 Task: Search one way flight ticket for 5 adults, 2 children, 1 infant in seat and 1 infant on lap in economy from Santa Barbara: Santa Barbara Municipal Airport (santa Barbara Airport) to Raleigh: Raleigh-durham International Airport on 8-5-2023. Choice of flights is Frontier. Number of bags: 1 carry on bag. Price is upto 20000. Outbound departure time preference is 17:15.
Action: Mouse moved to (307, 149)
Screenshot: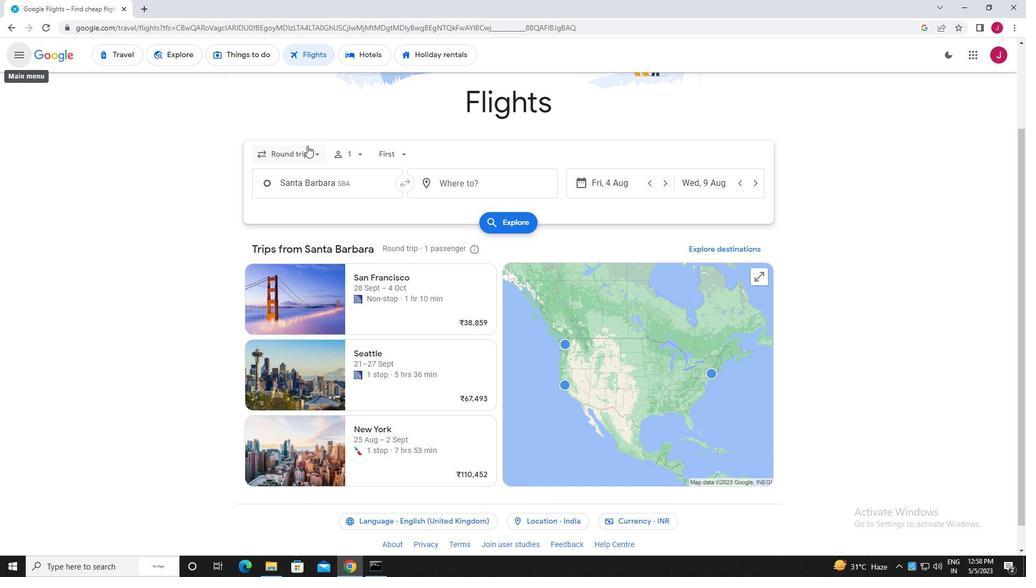 
Action: Mouse pressed left at (307, 149)
Screenshot: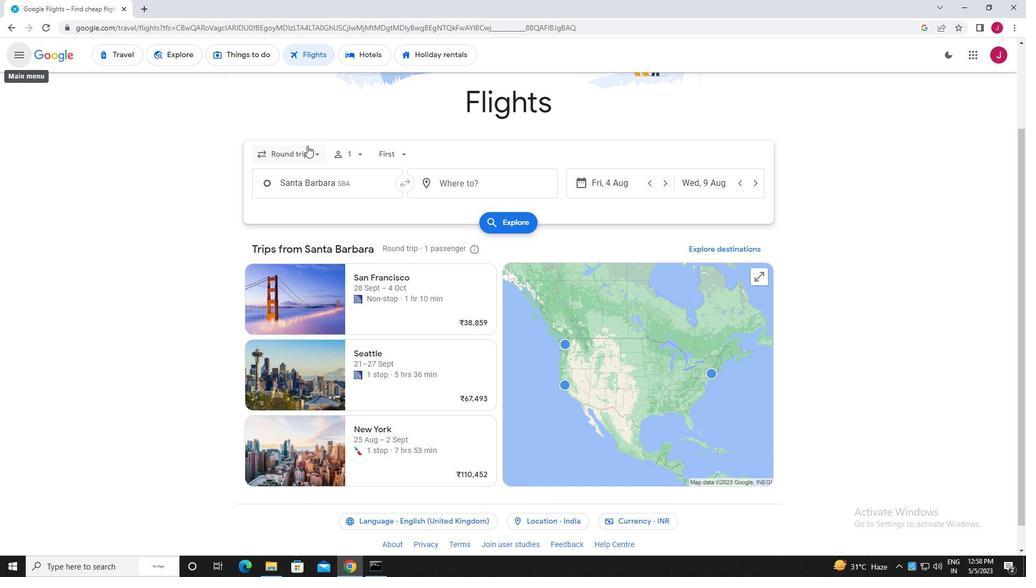 
Action: Mouse moved to (311, 206)
Screenshot: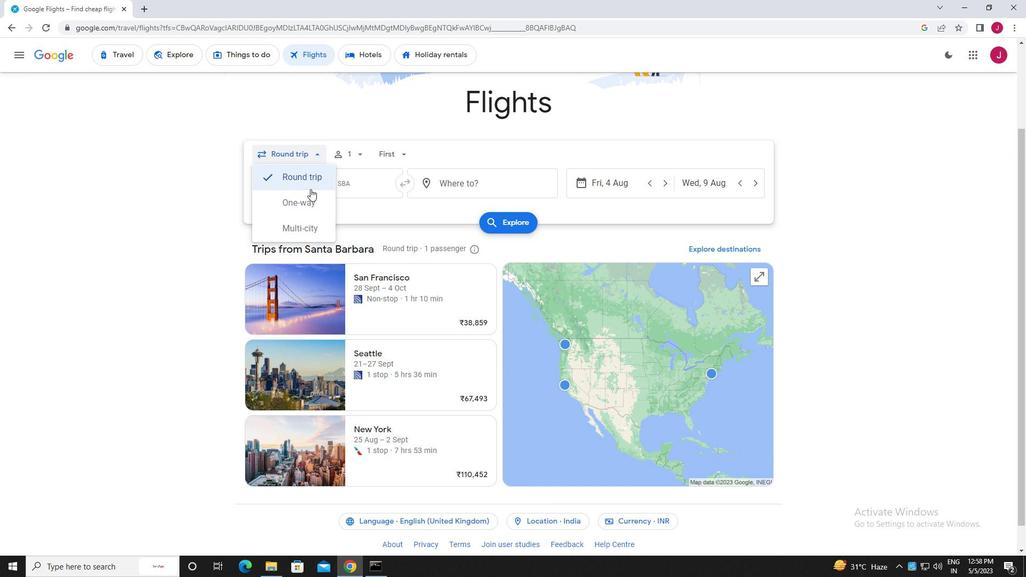 
Action: Mouse pressed left at (311, 206)
Screenshot: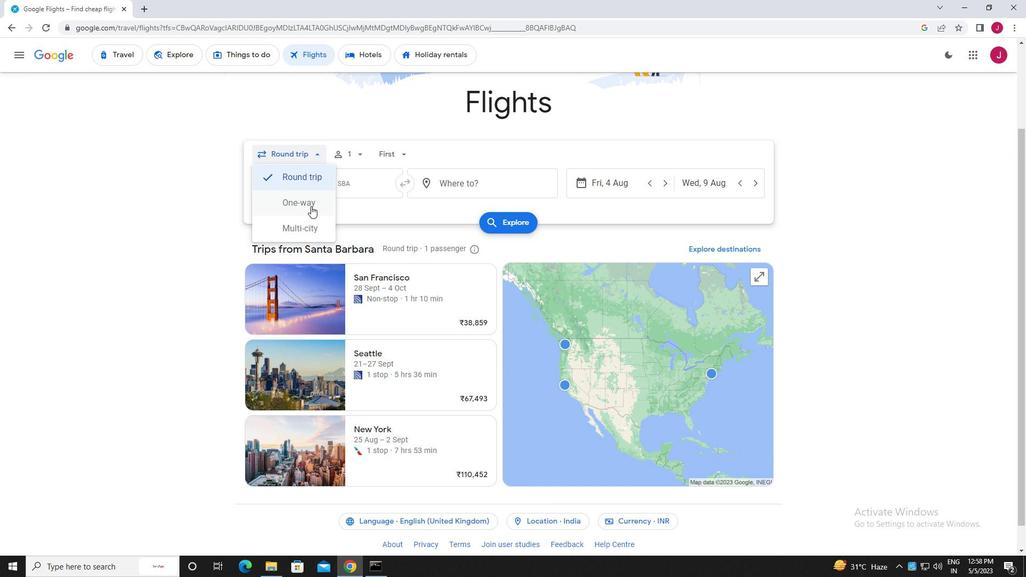 
Action: Mouse moved to (358, 156)
Screenshot: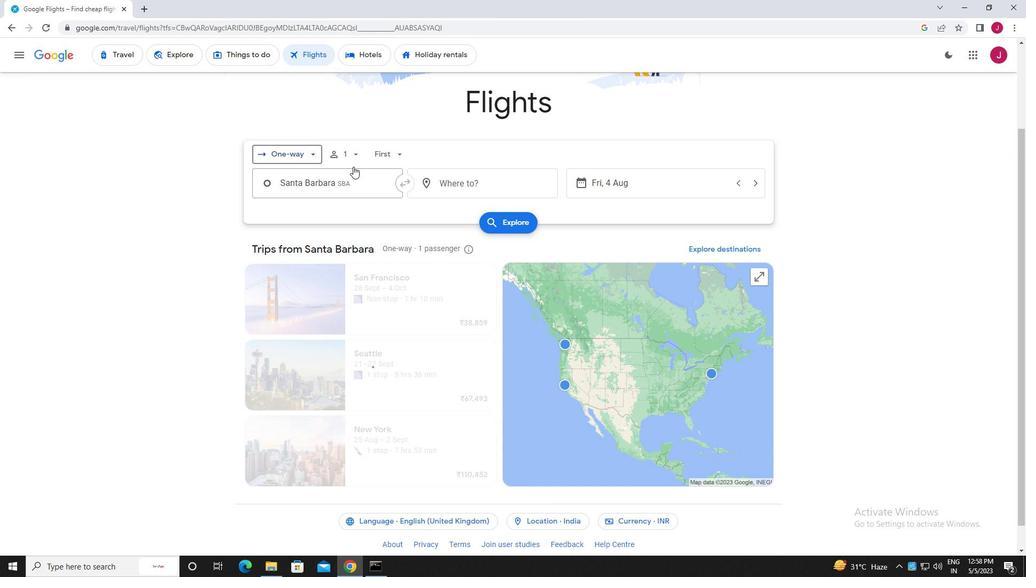 
Action: Mouse pressed left at (358, 156)
Screenshot: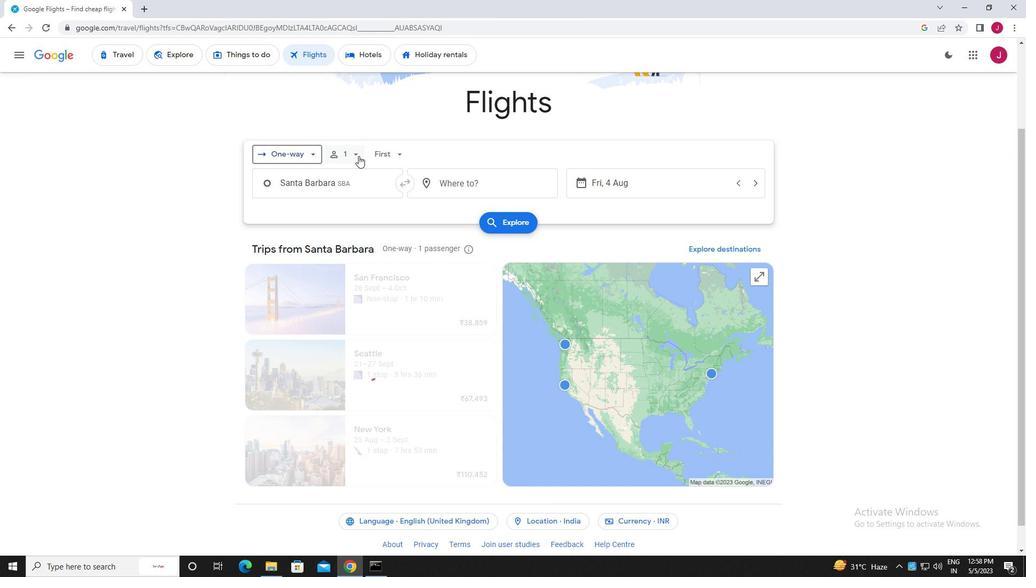 
Action: Mouse moved to (437, 183)
Screenshot: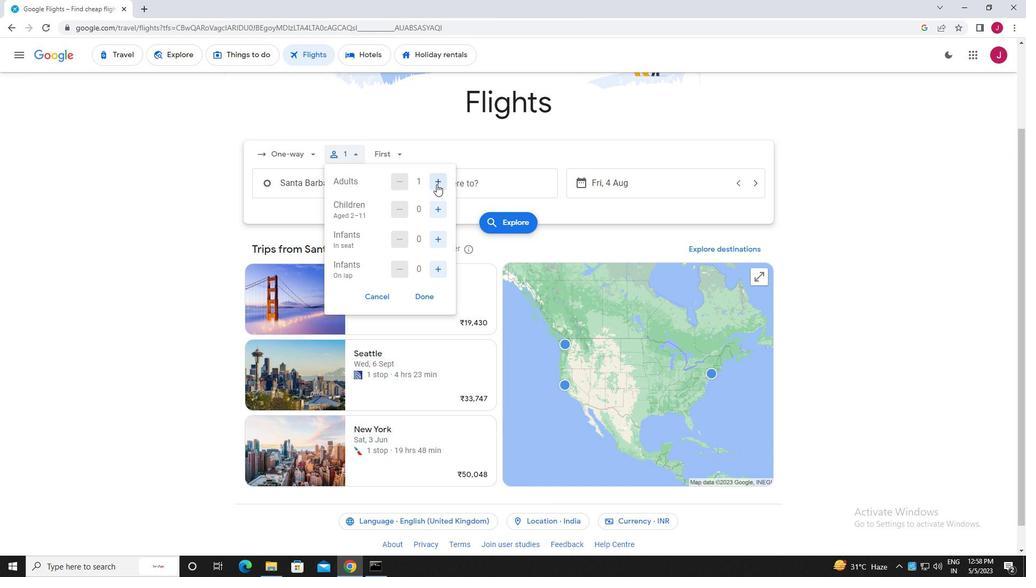 
Action: Mouse pressed left at (437, 183)
Screenshot: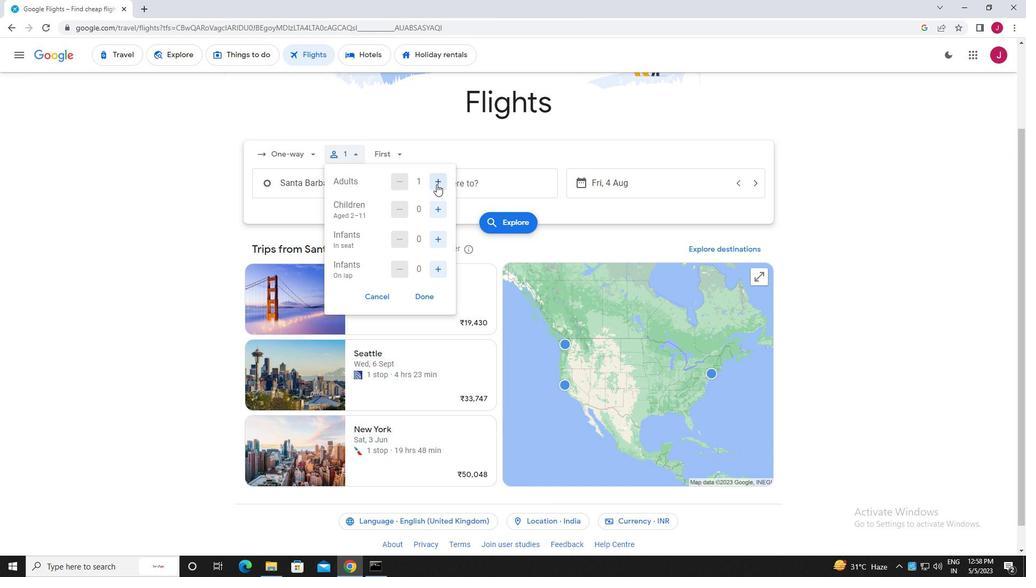 
Action: Mouse moved to (438, 183)
Screenshot: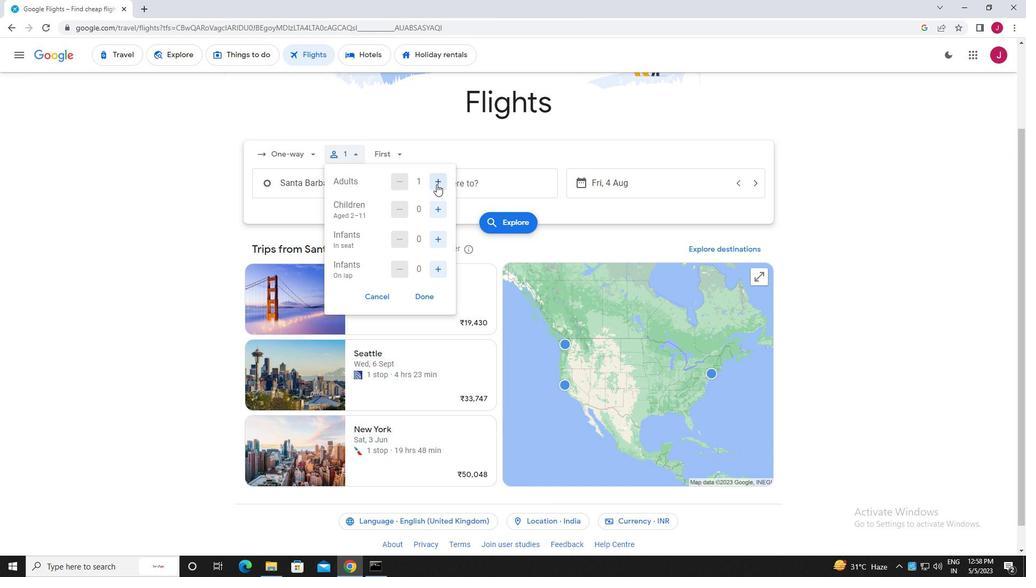 
Action: Mouse pressed left at (438, 183)
Screenshot: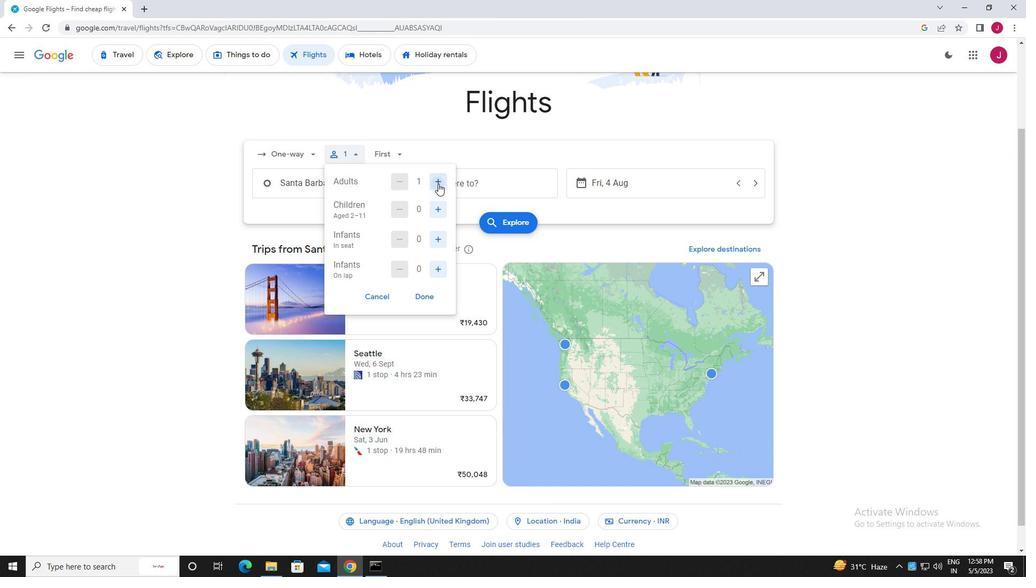
Action: Mouse pressed left at (438, 183)
Screenshot: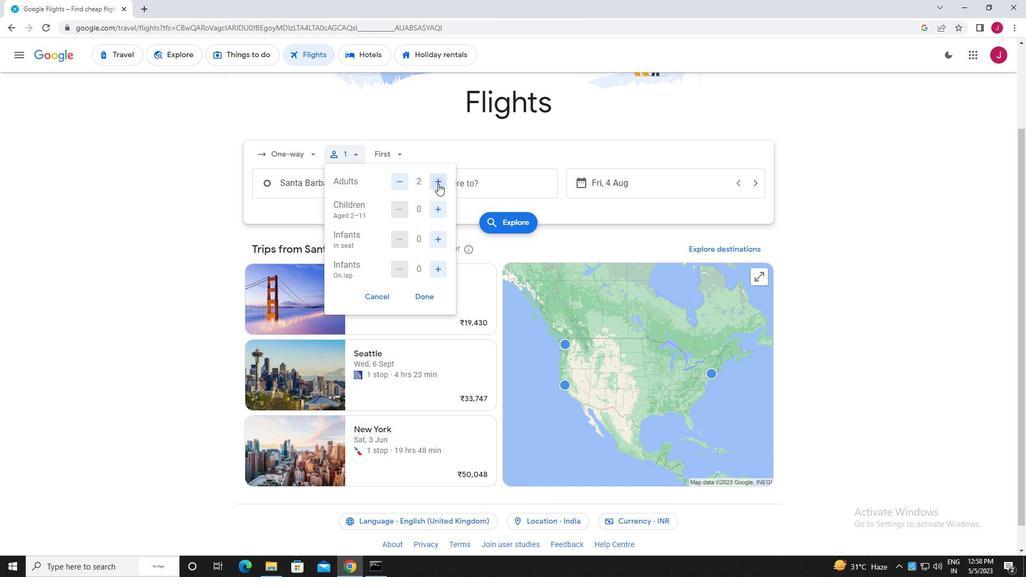 
Action: Mouse pressed left at (438, 183)
Screenshot: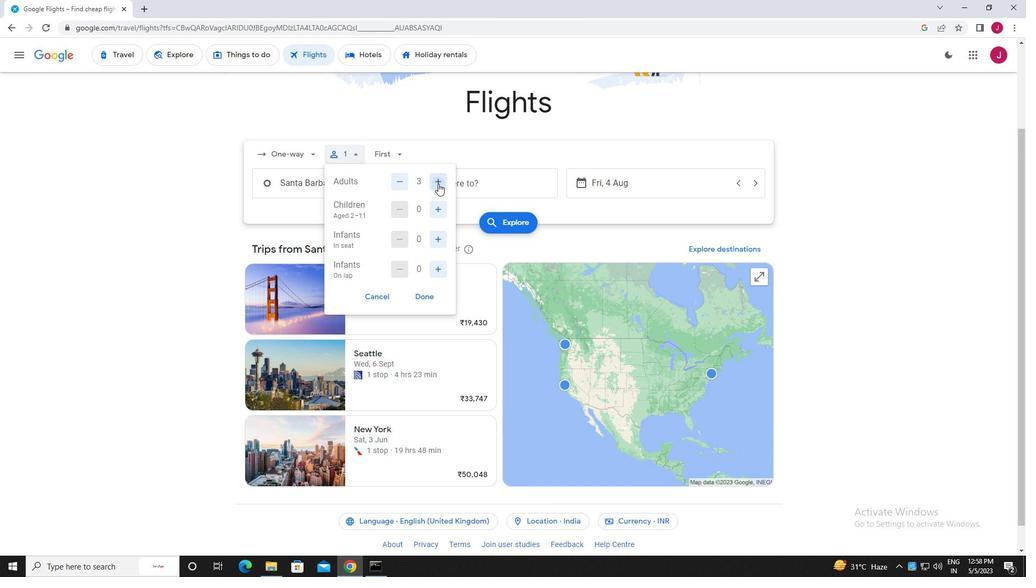 
Action: Mouse moved to (437, 210)
Screenshot: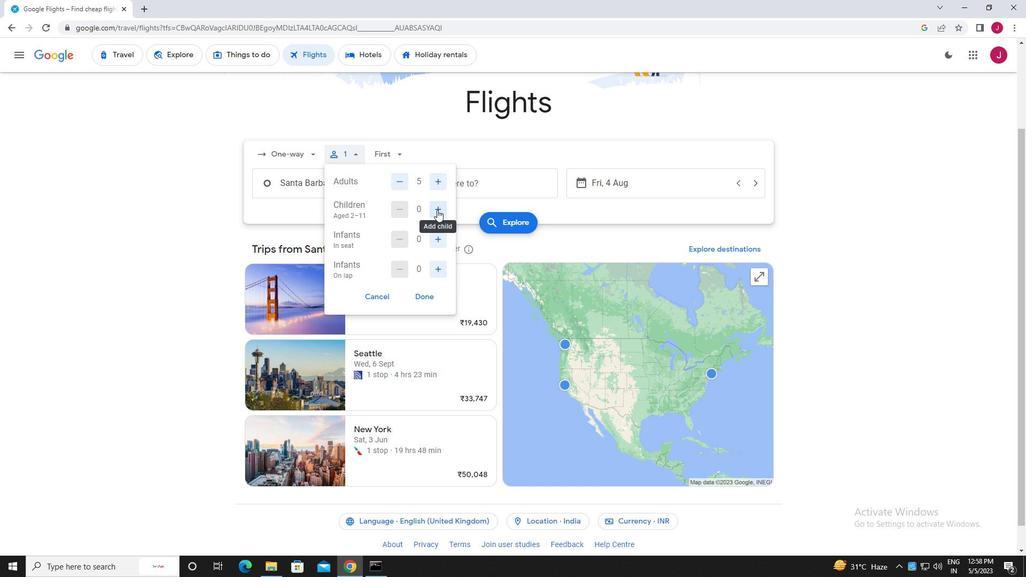 
Action: Mouse pressed left at (437, 210)
Screenshot: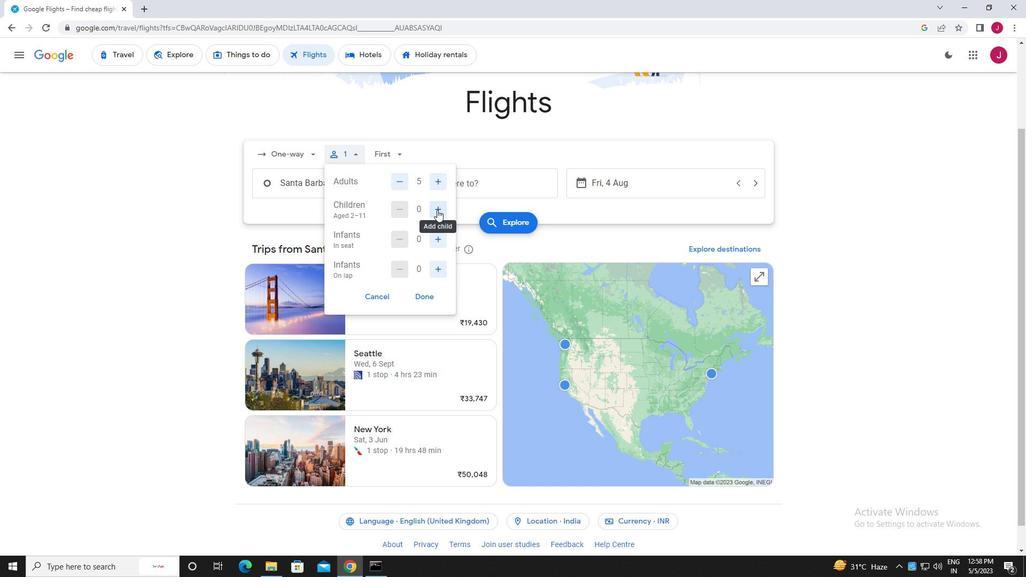 
Action: Mouse pressed left at (437, 210)
Screenshot: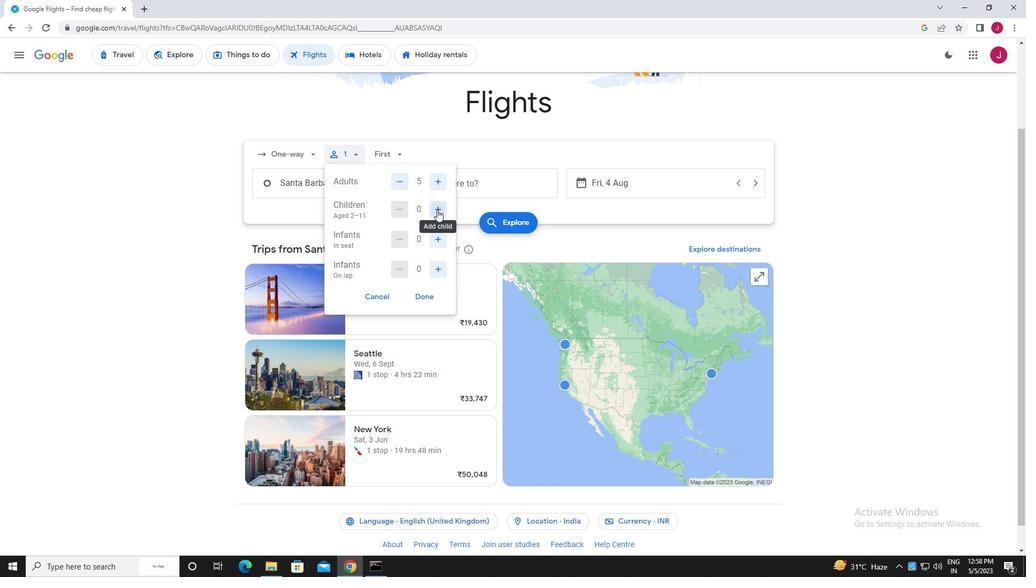 
Action: Mouse moved to (437, 241)
Screenshot: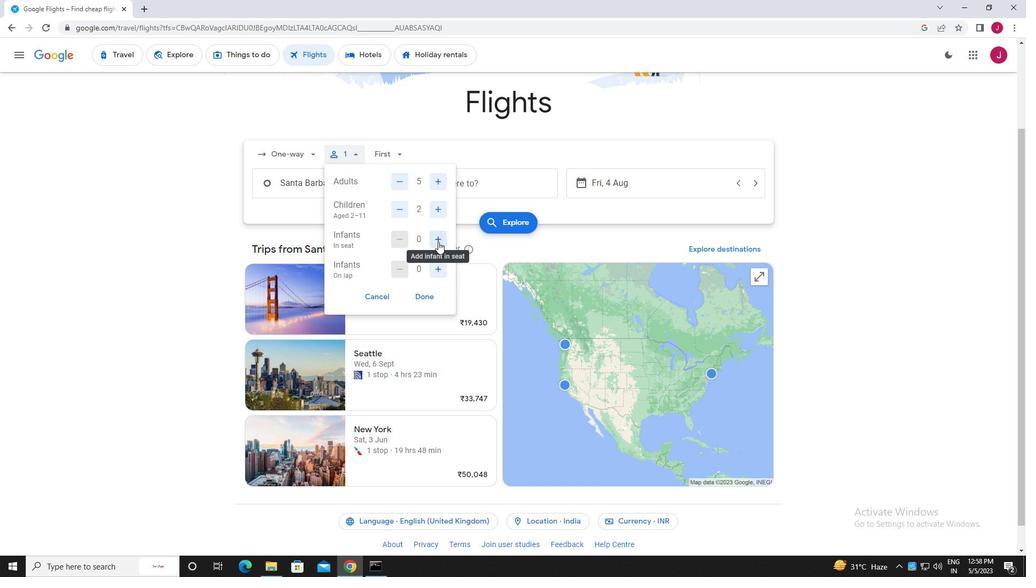 
Action: Mouse pressed left at (437, 241)
Screenshot: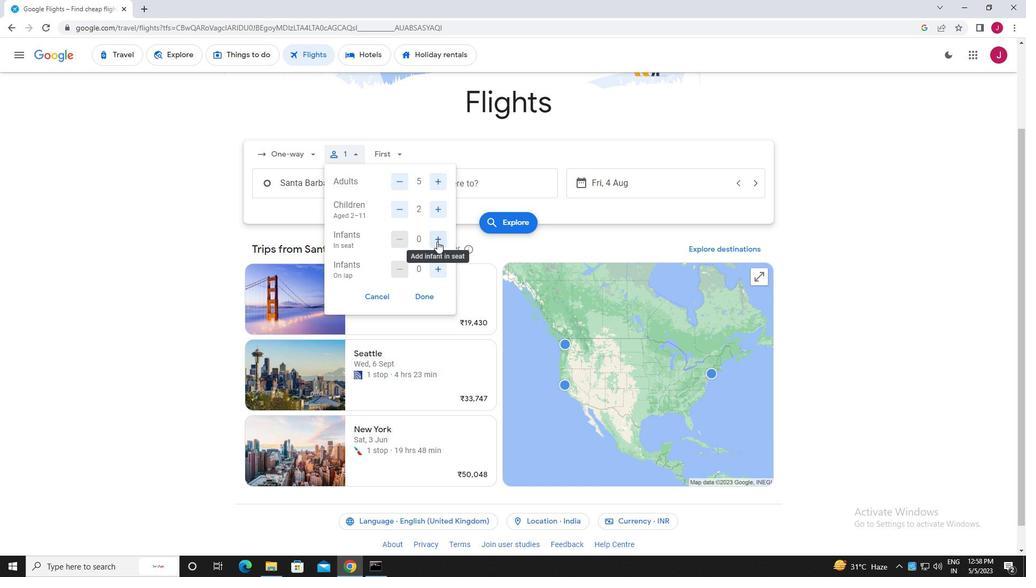 
Action: Mouse moved to (438, 269)
Screenshot: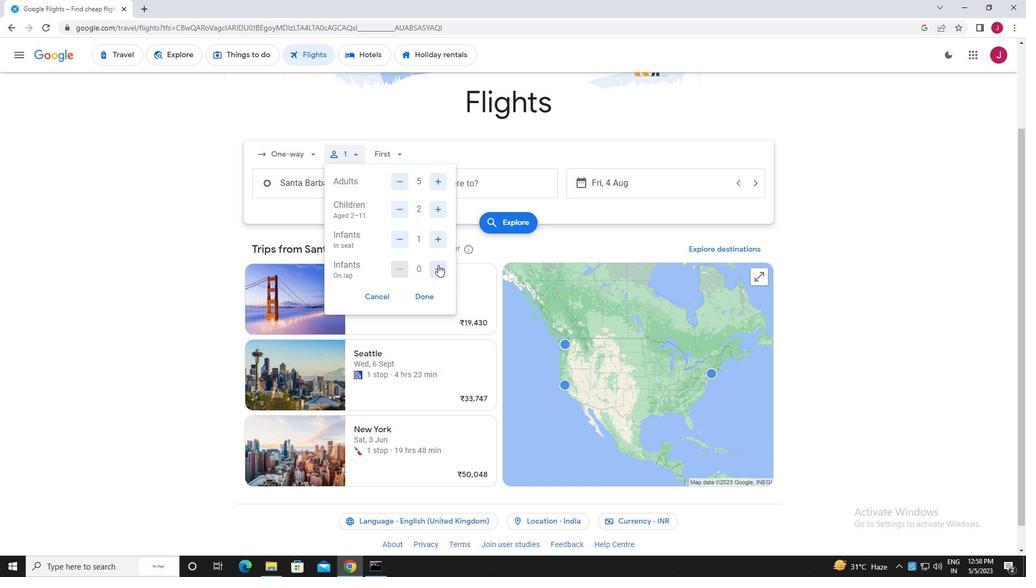 
Action: Mouse pressed left at (438, 269)
Screenshot: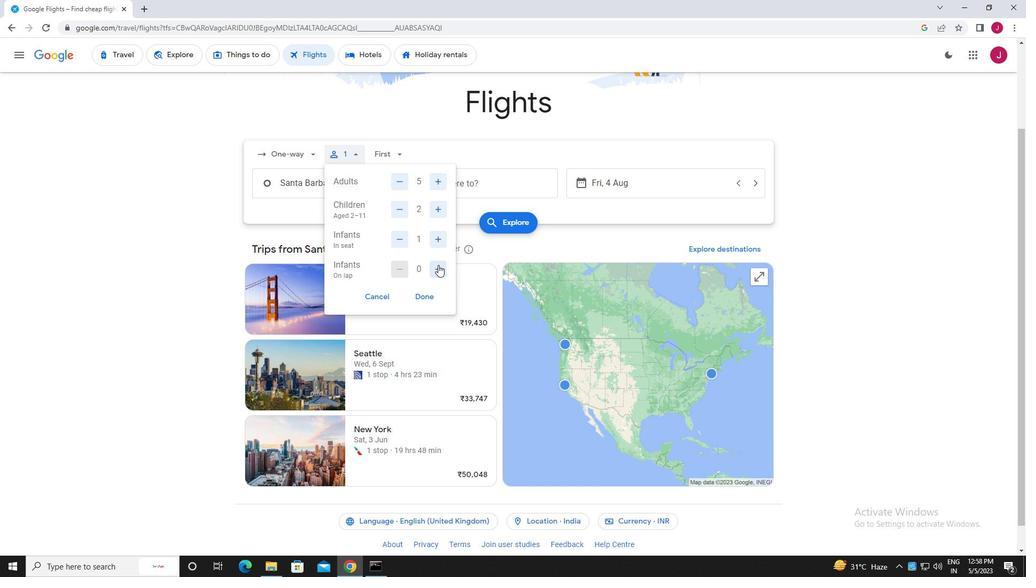 
Action: Mouse moved to (425, 293)
Screenshot: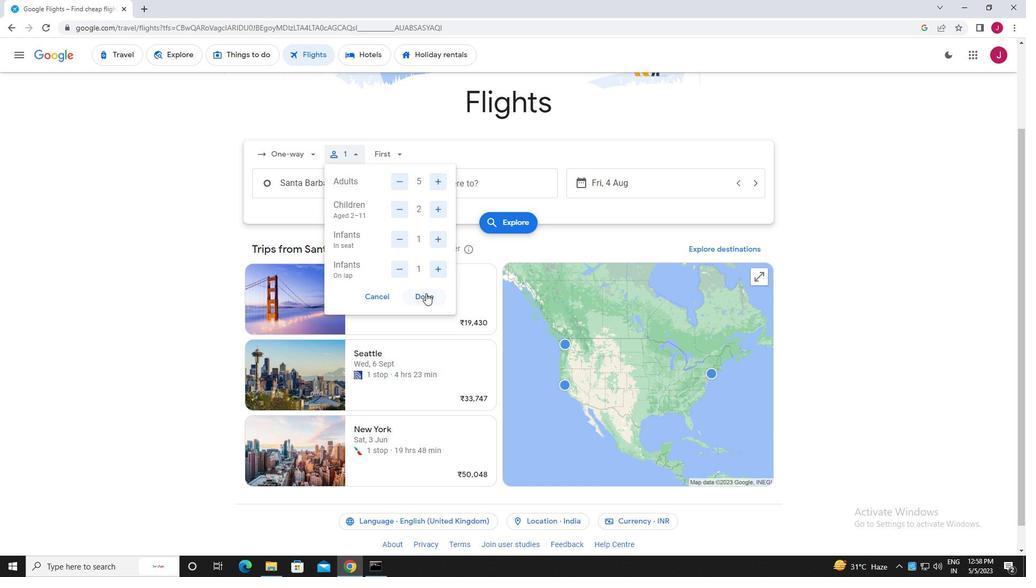 
Action: Mouse pressed left at (425, 293)
Screenshot: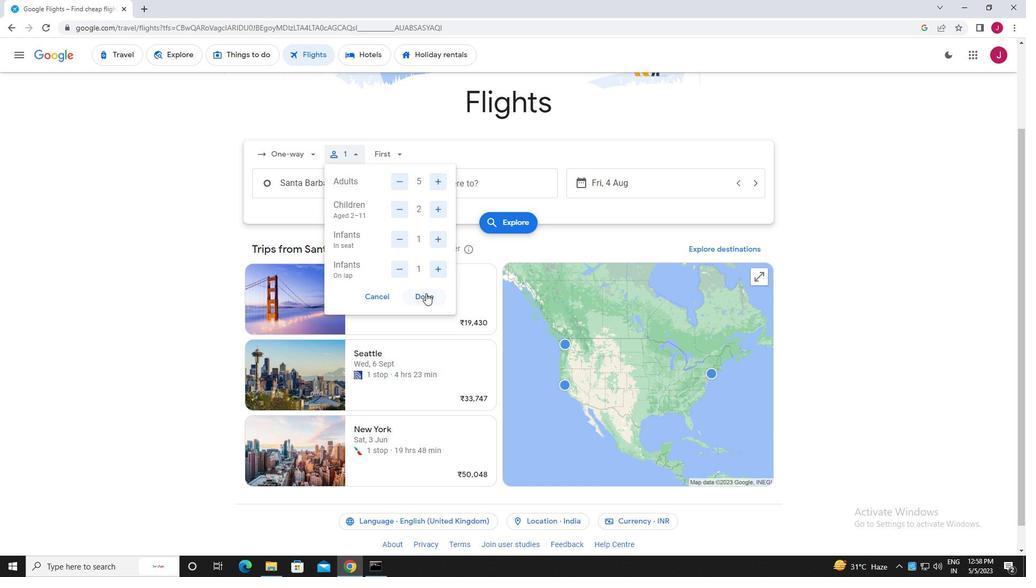 
Action: Mouse moved to (398, 150)
Screenshot: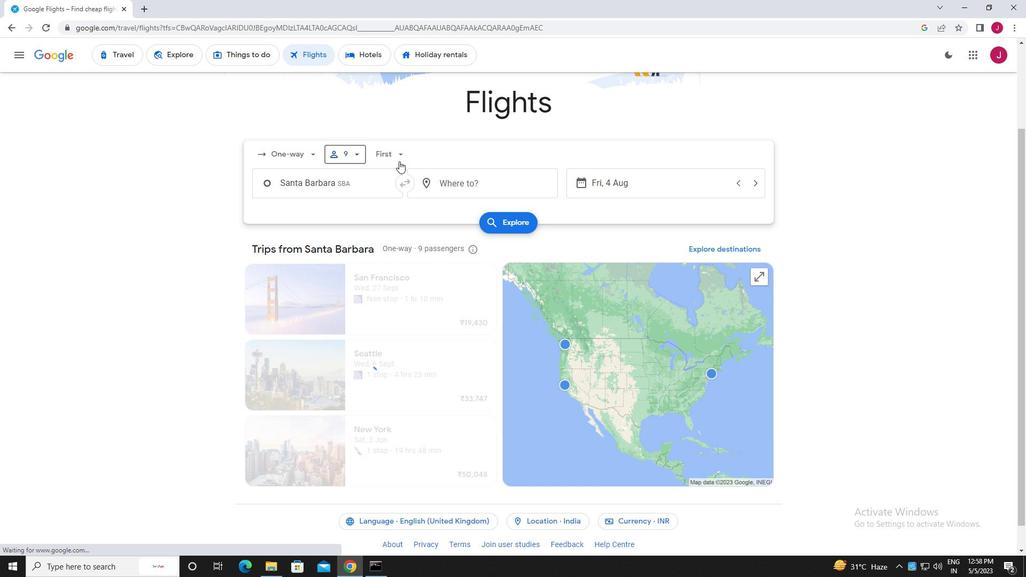 
Action: Mouse pressed left at (398, 150)
Screenshot: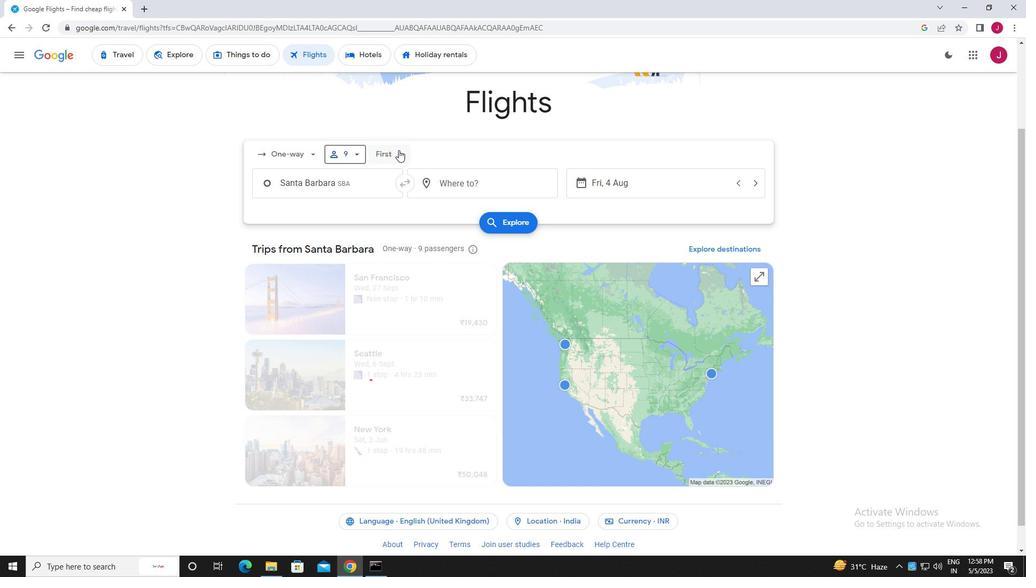 
Action: Mouse moved to (409, 176)
Screenshot: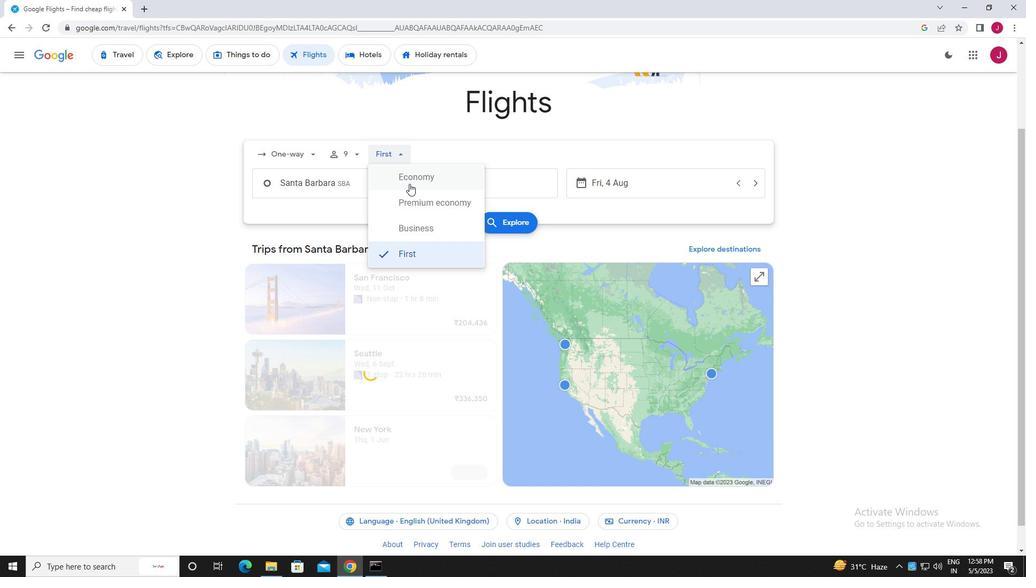 
Action: Mouse pressed left at (409, 176)
Screenshot: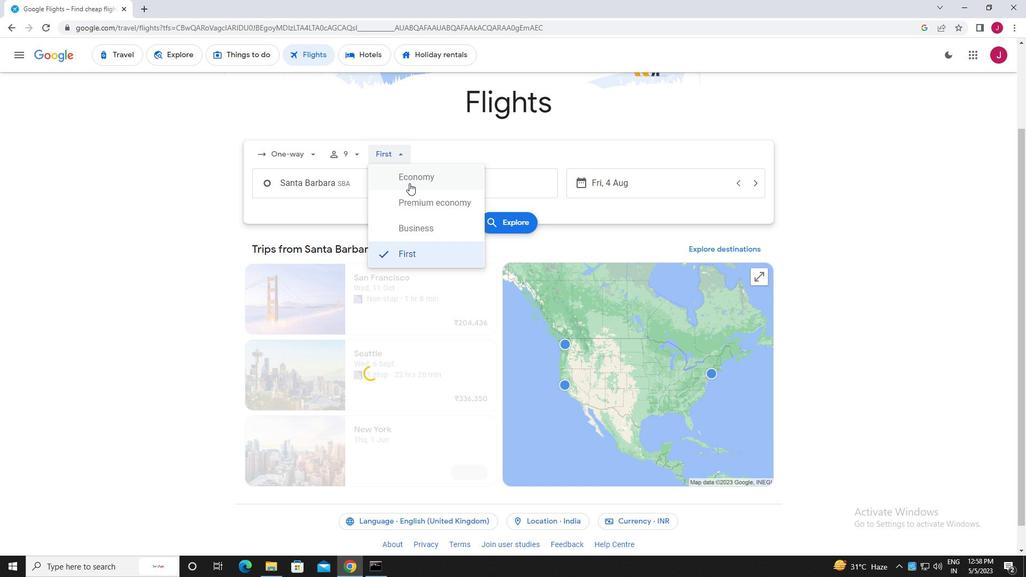 
Action: Mouse moved to (364, 183)
Screenshot: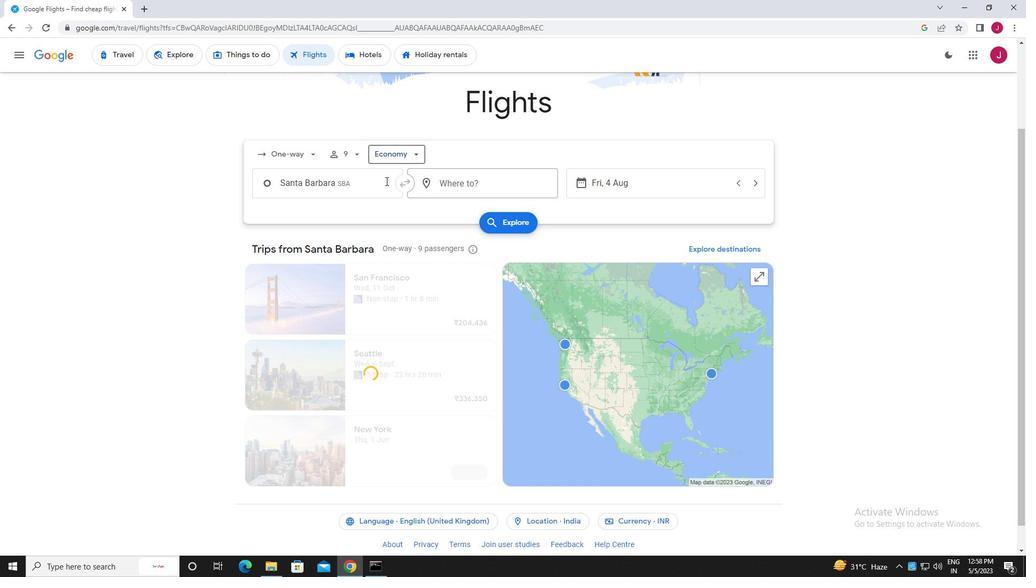 
Action: Mouse pressed left at (364, 183)
Screenshot: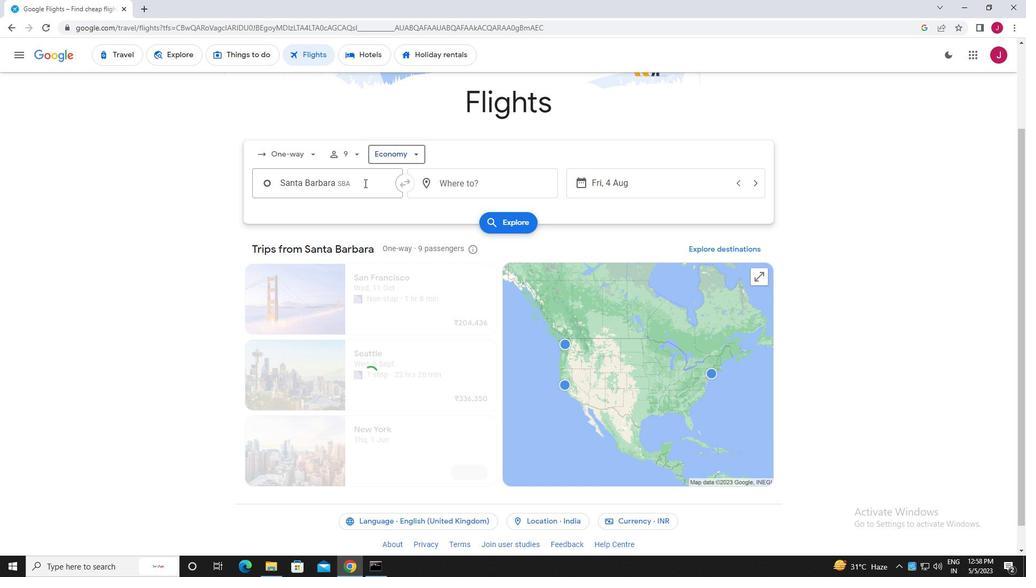 
Action: Mouse moved to (361, 183)
Screenshot: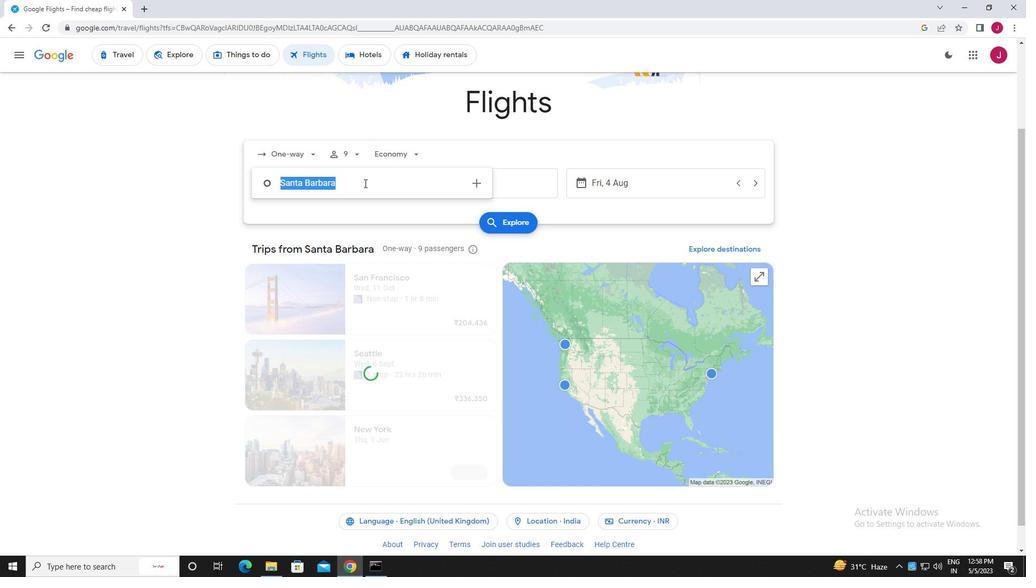
Action: Key pressed santa<Key.space>barbara
Screenshot: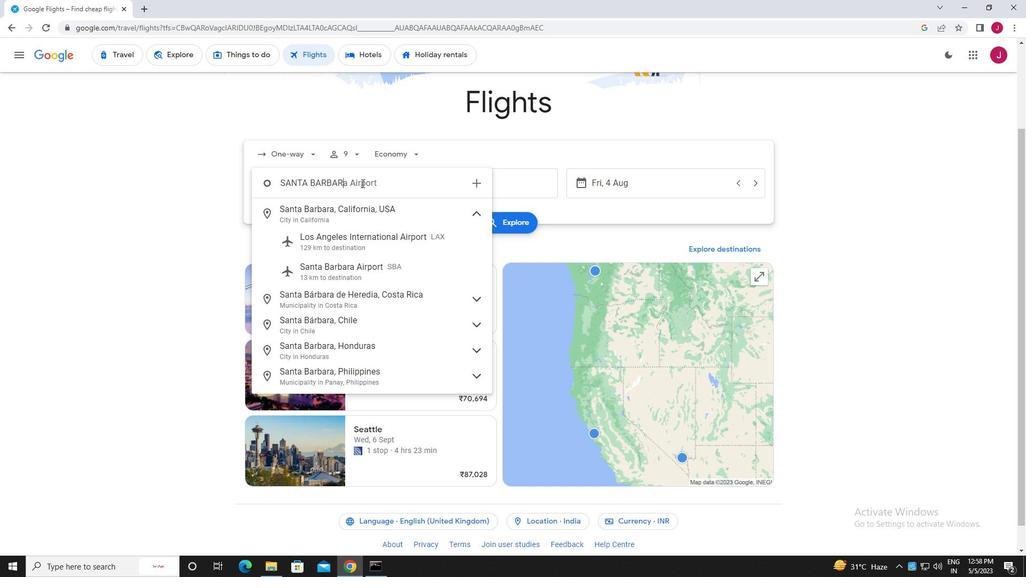 
Action: Mouse moved to (365, 267)
Screenshot: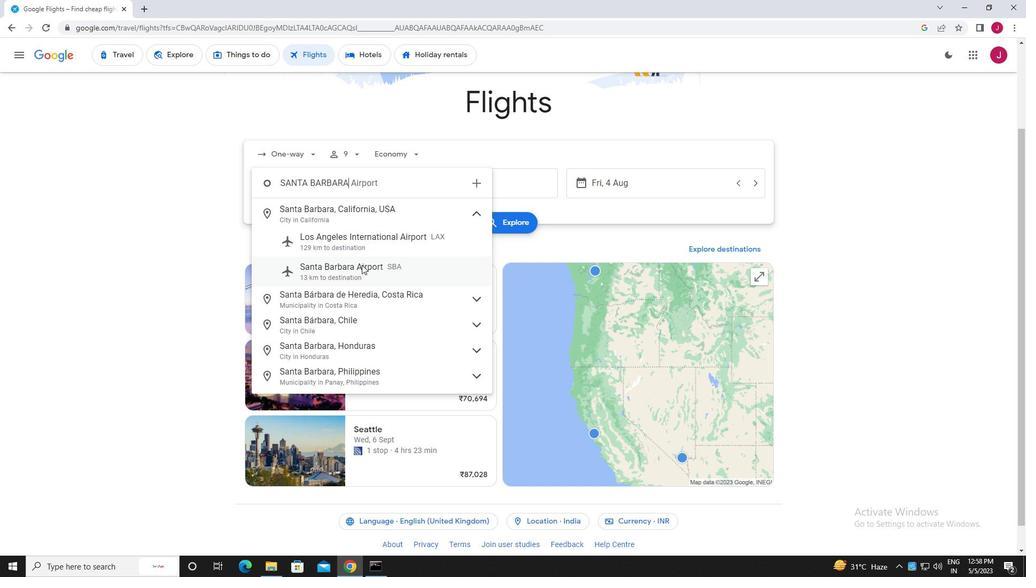 
Action: Mouse pressed left at (365, 267)
Screenshot: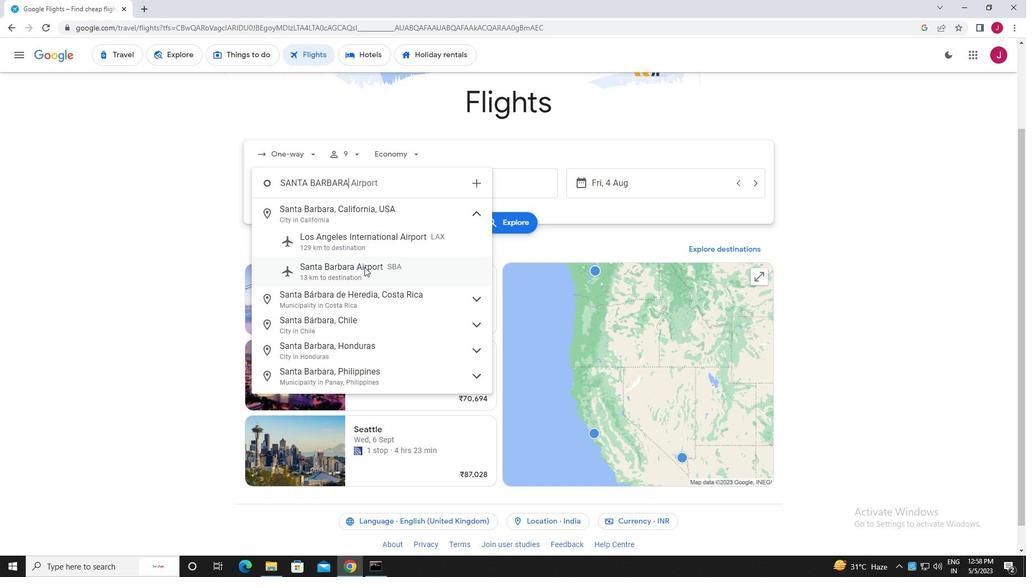 
Action: Mouse moved to (479, 183)
Screenshot: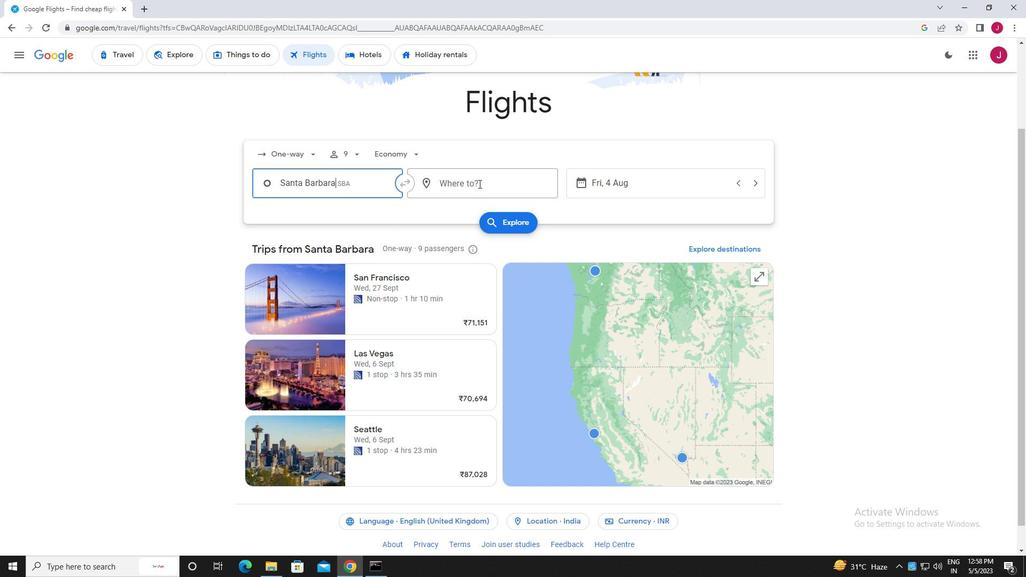 
Action: Mouse pressed left at (479, 183)
Screenshot: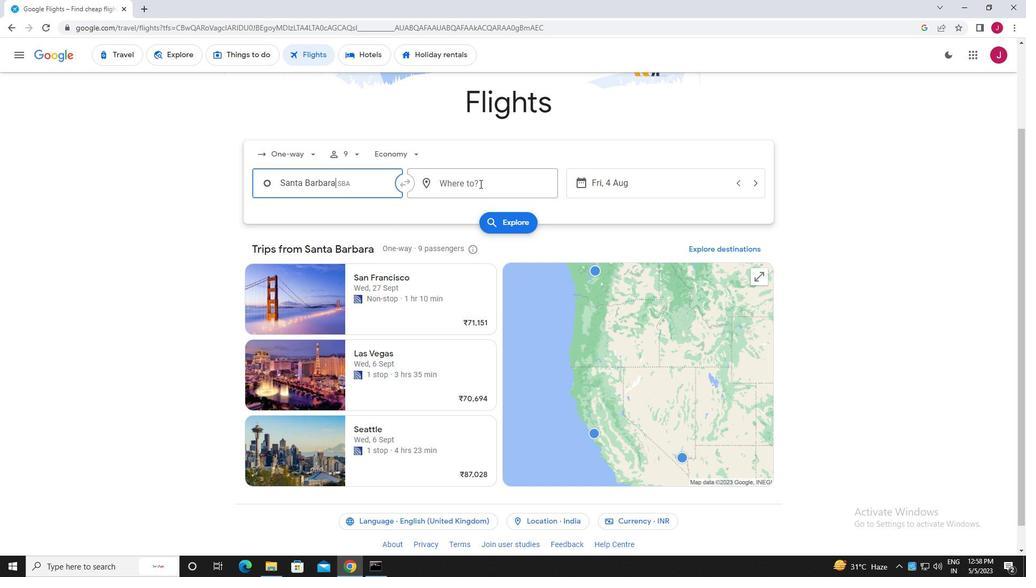 
Action: Mouse moved to (480, 189)
Screenshot: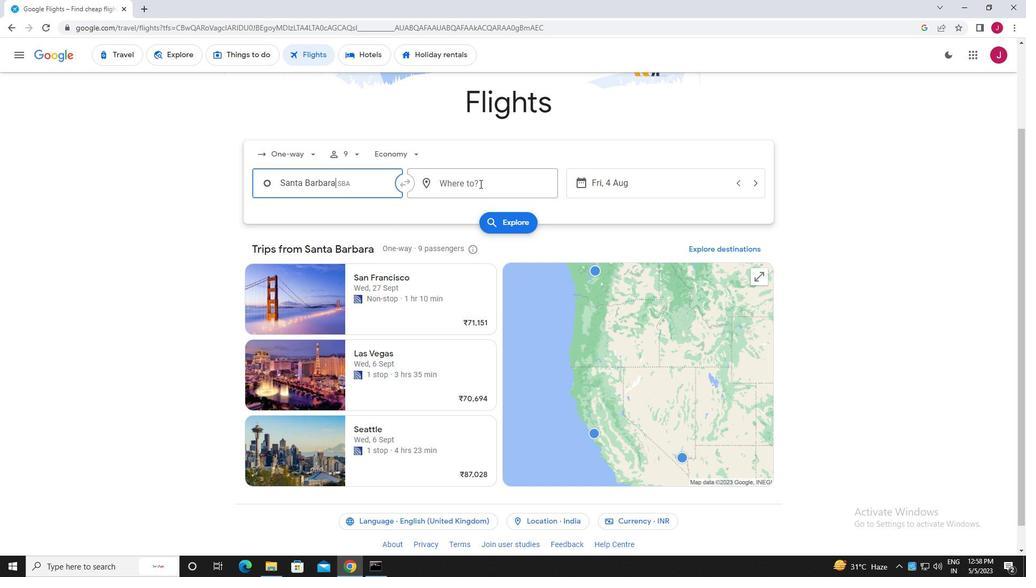 
Action: Key pressed raleigh
Screenshot: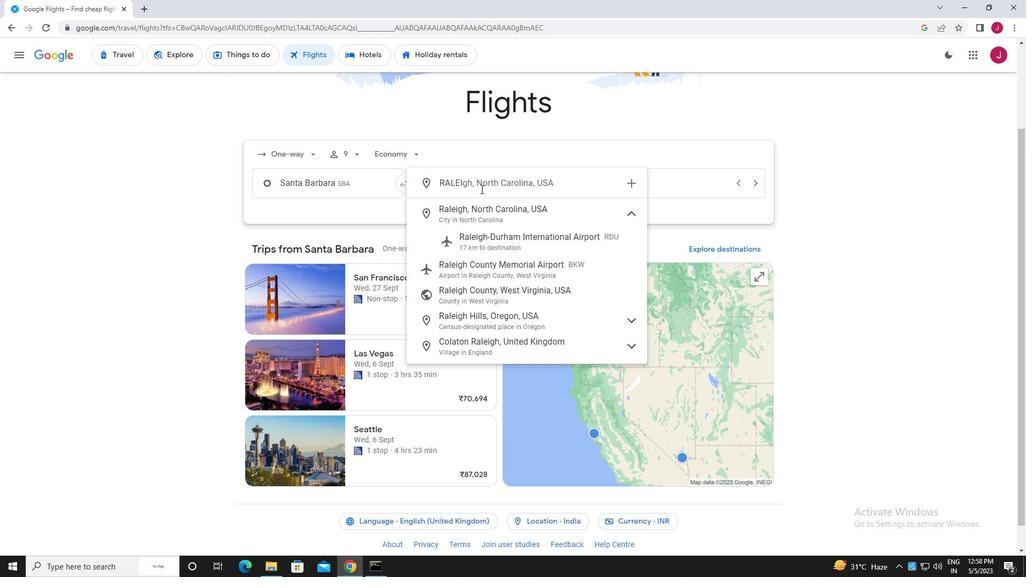 
Action: Mouse moved to (573, 233)
Screenshot: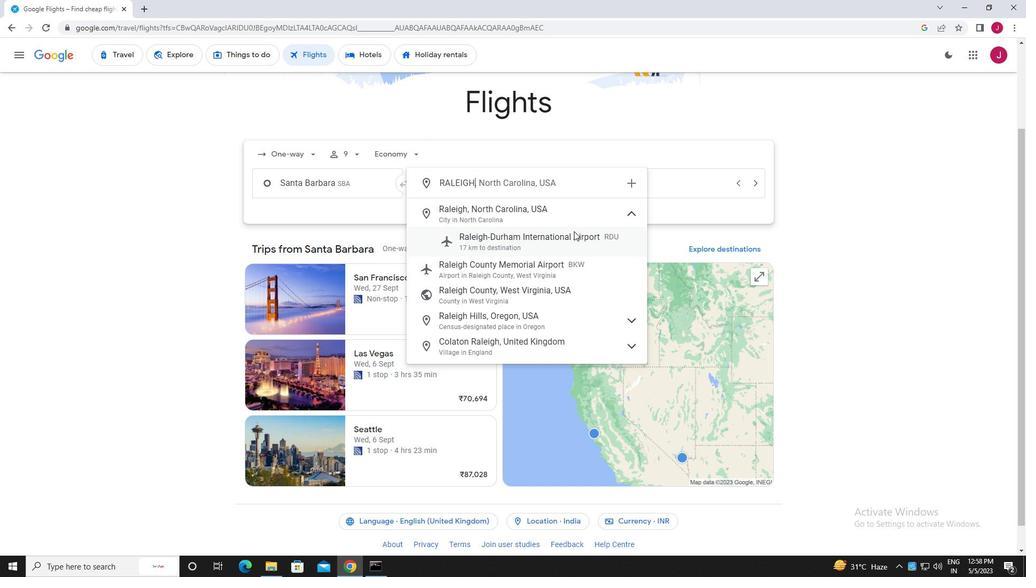 
Action: Mouse pressed left at (573, 233)
Screenshot: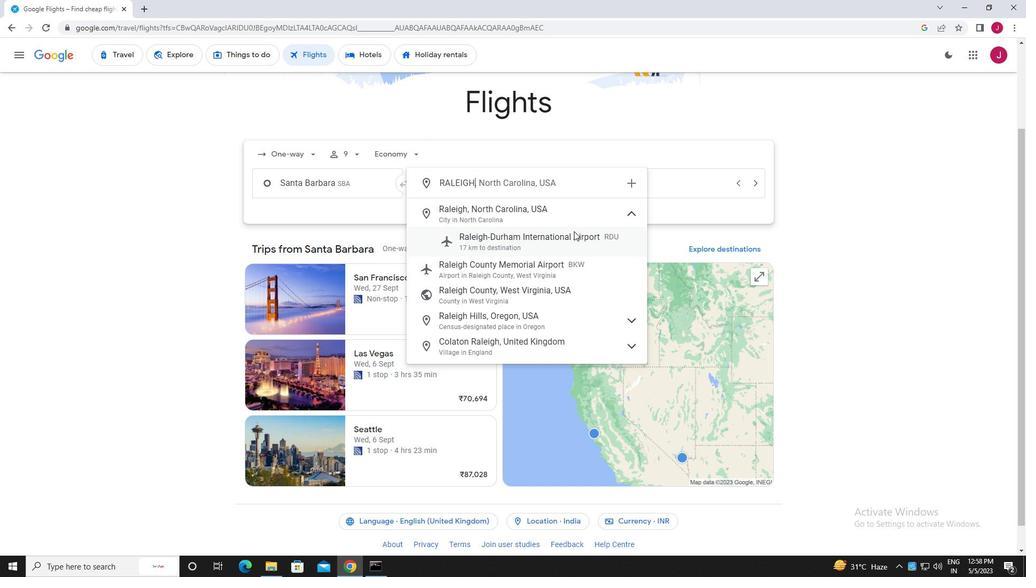 
Action: Mouse moved to (637, 181)
Screenshot: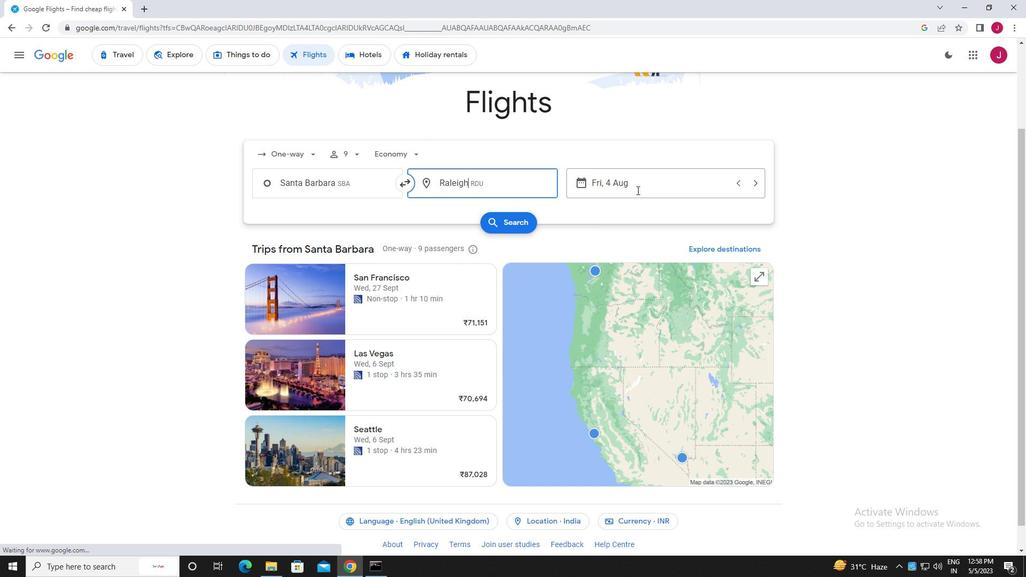 
Action: Mouse pressed left at (637, 181)
Screenshot: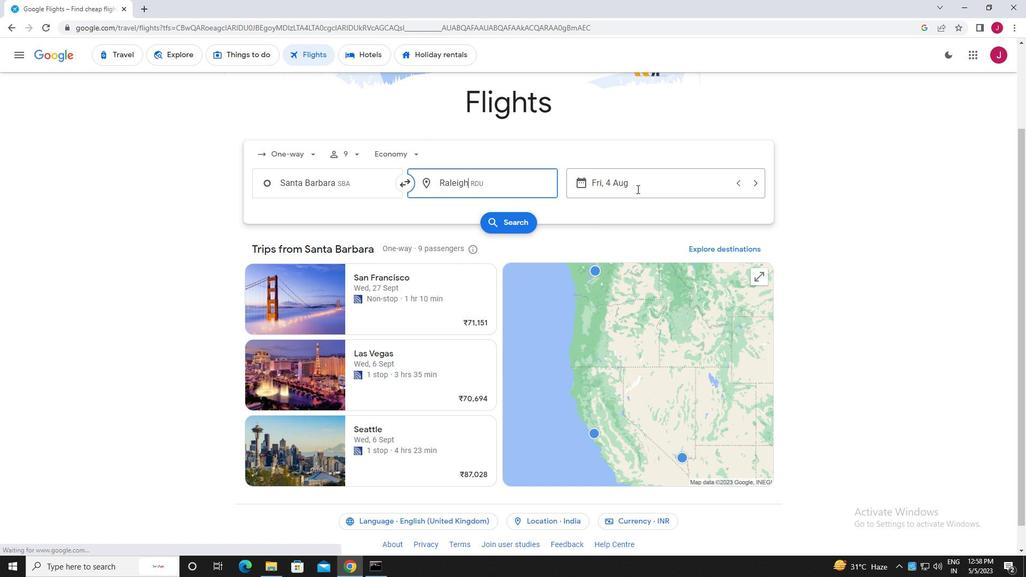 
Action: Mouse moved to (537, 269)
Screenshot: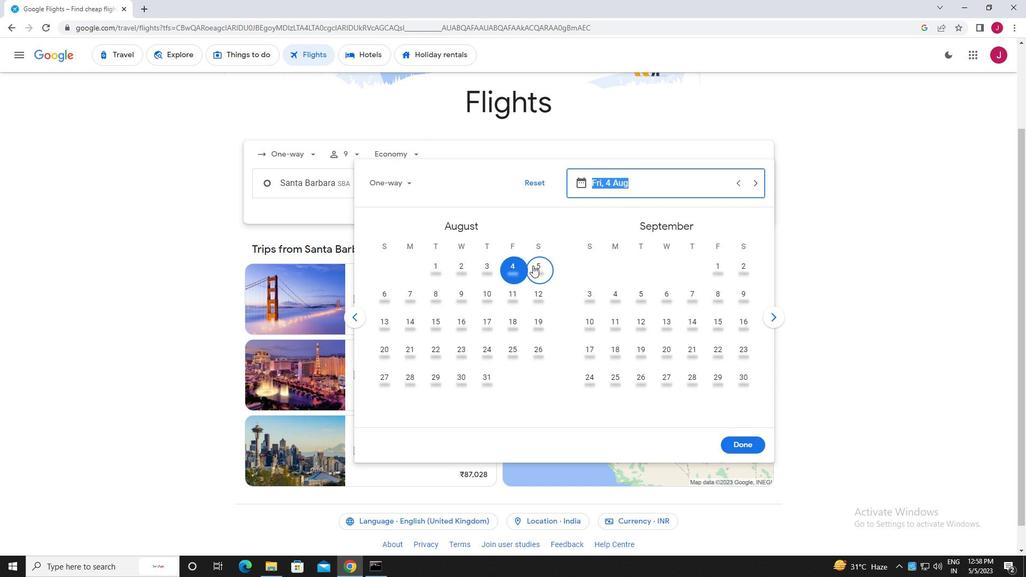 
Action: Mouse pressed left at (537, 269)
Screenshot: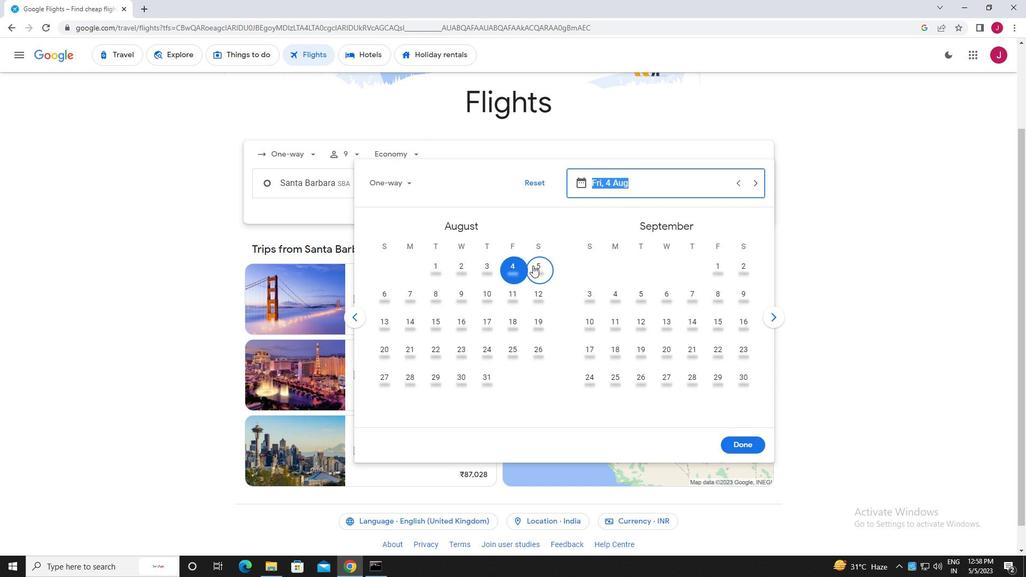 
Action: Mouse moved to (738, 444)
Screenshot: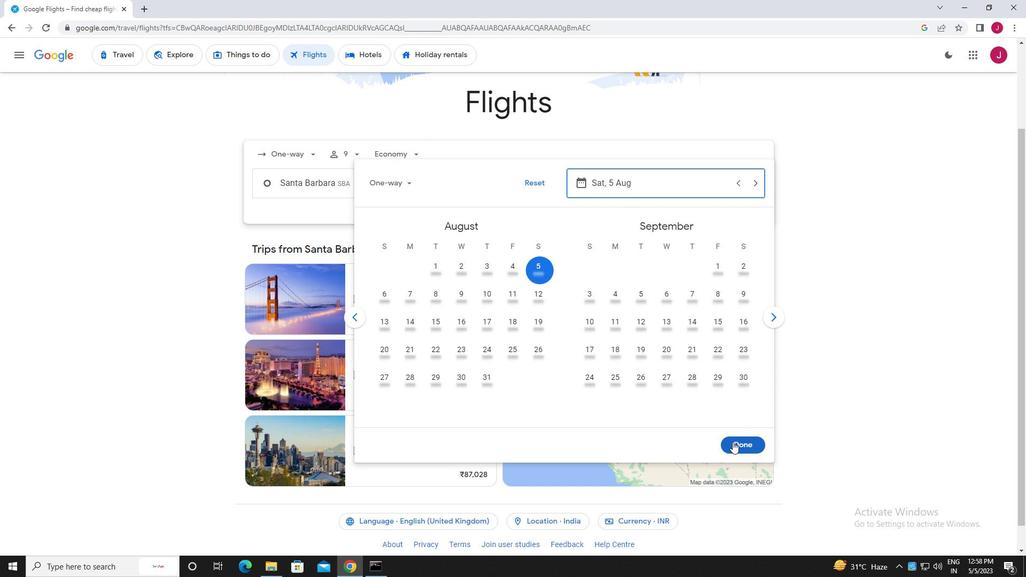 
Action: Mouse pressed left at (738, 444)
Screenshot: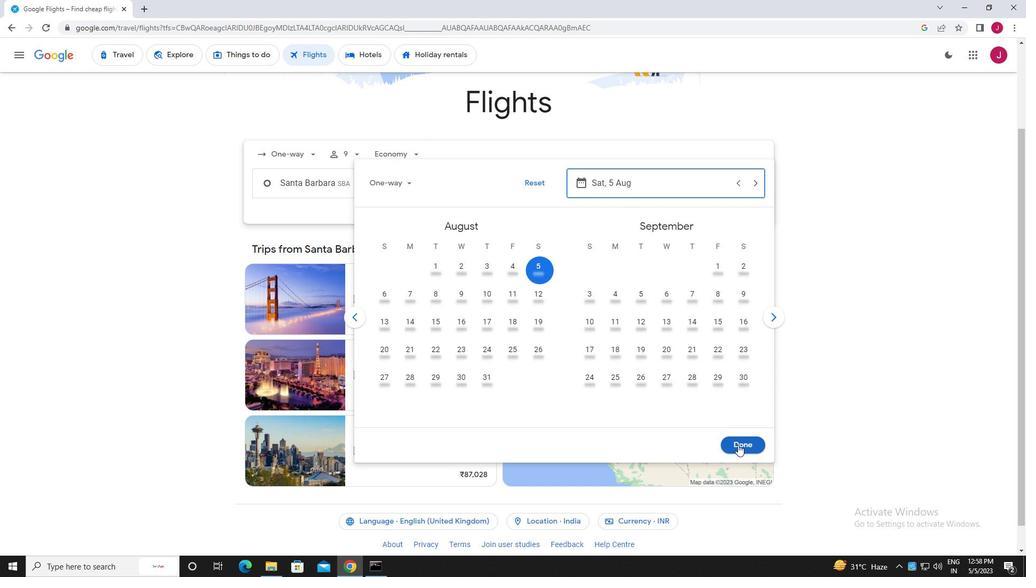 
Action: Mouse moved to (519, 223)
Screenshot: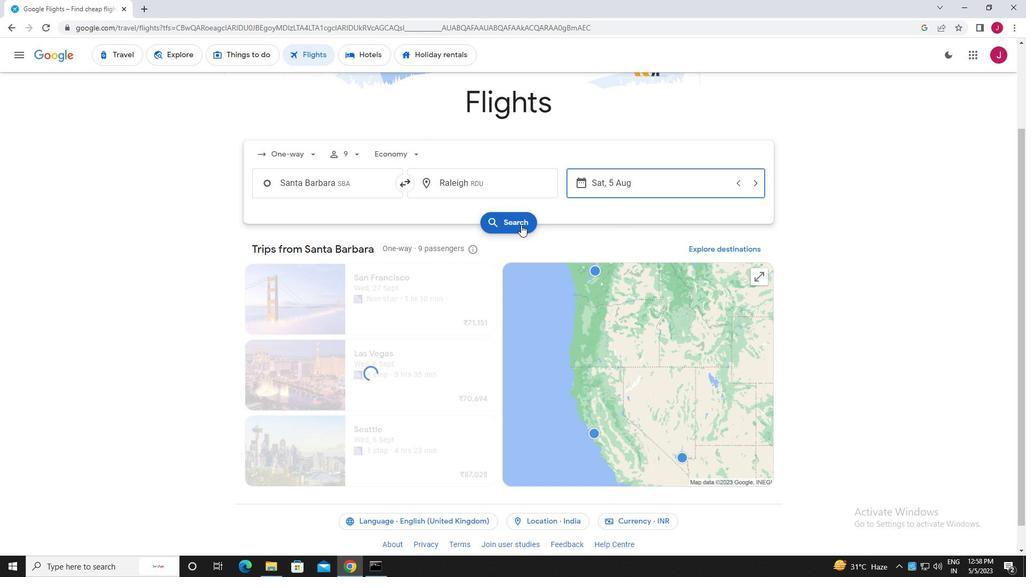 
Action: Mouse pressed left at (519, 223)
Screenshot: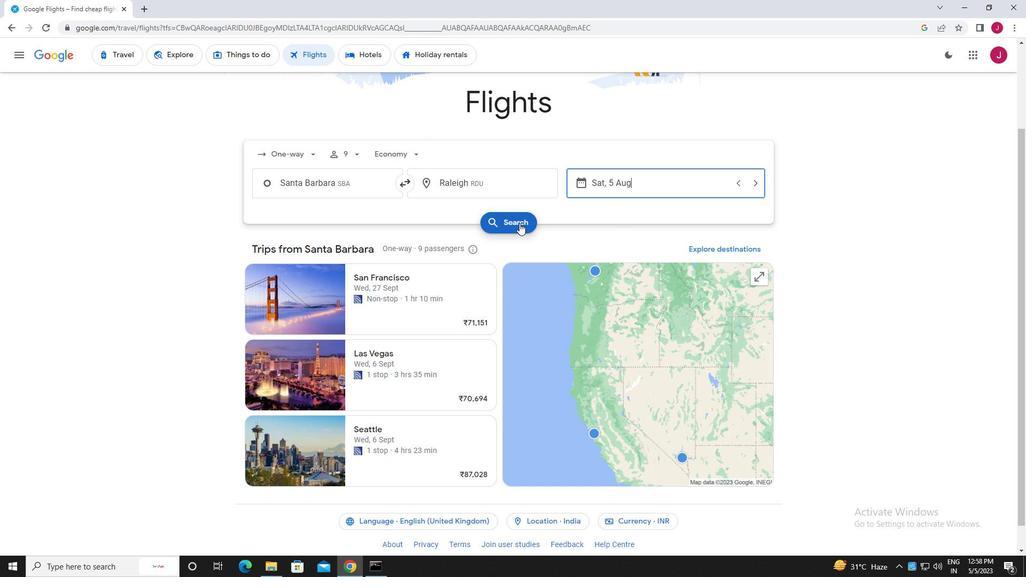 
Action: Mouse moved to (272, 155)
Screenshot: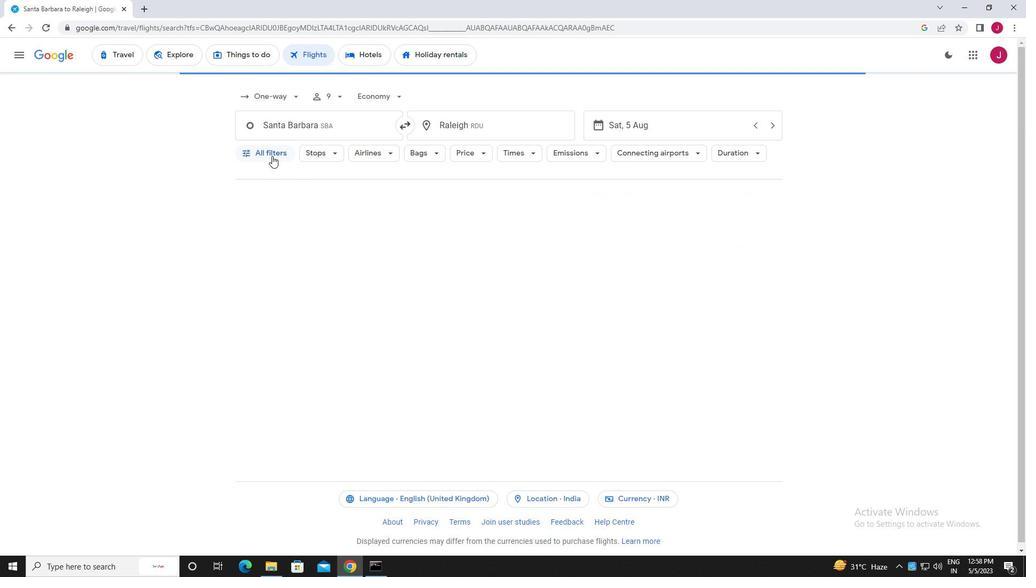 
Action: Mouse pressed left at (272, 155)
Screenshot: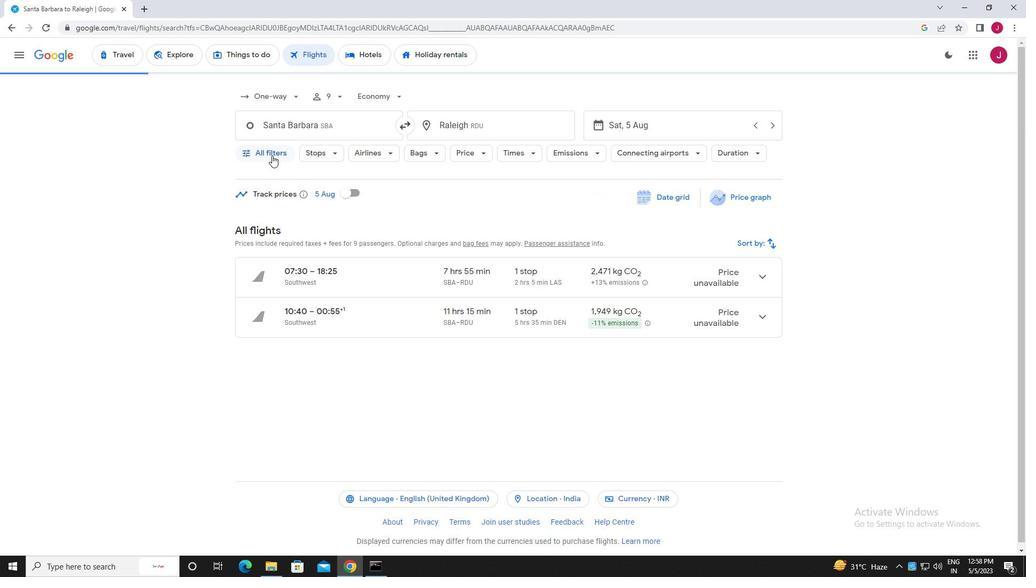 
Action: Mouse moved to (385, 334)
Screenshot: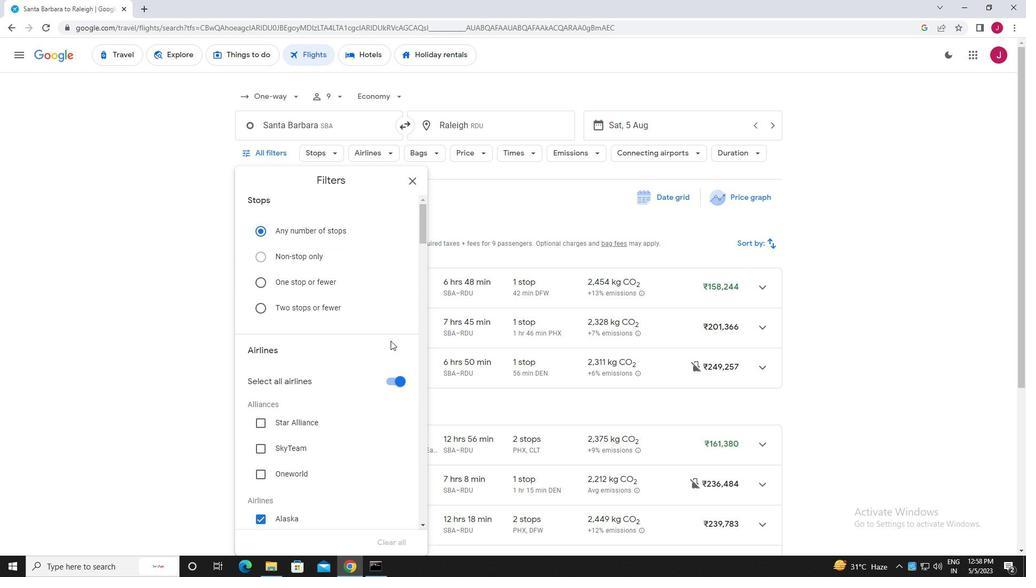 
Action: Mouse scrolled (385, 334) with delta (0, 0)
Screenshot: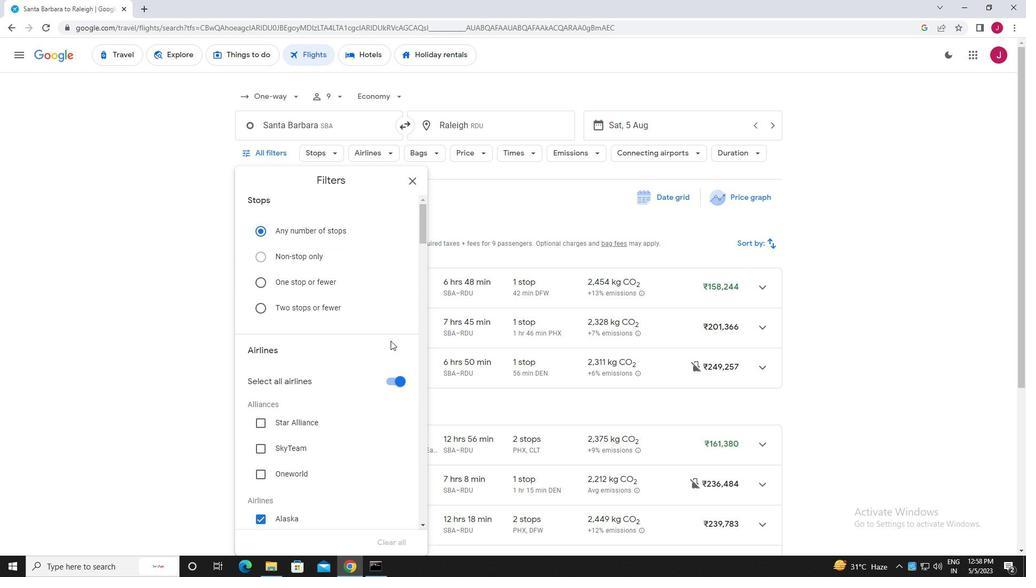 
Action: Mouse moved to (381, 325)
Screenshot: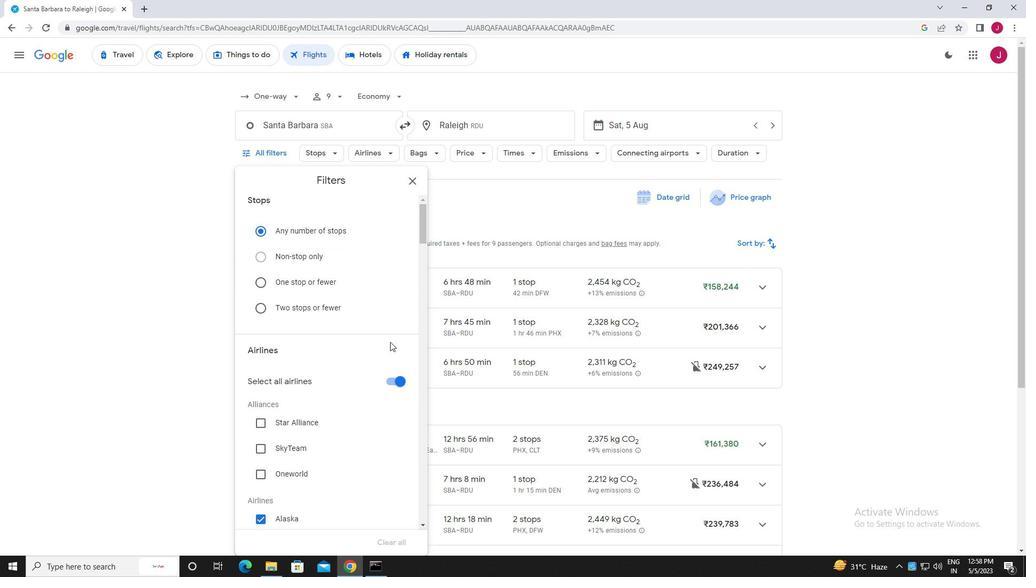 
Action: Mouse scrolled (381, 324) with delta (0, 0)
Screenshot: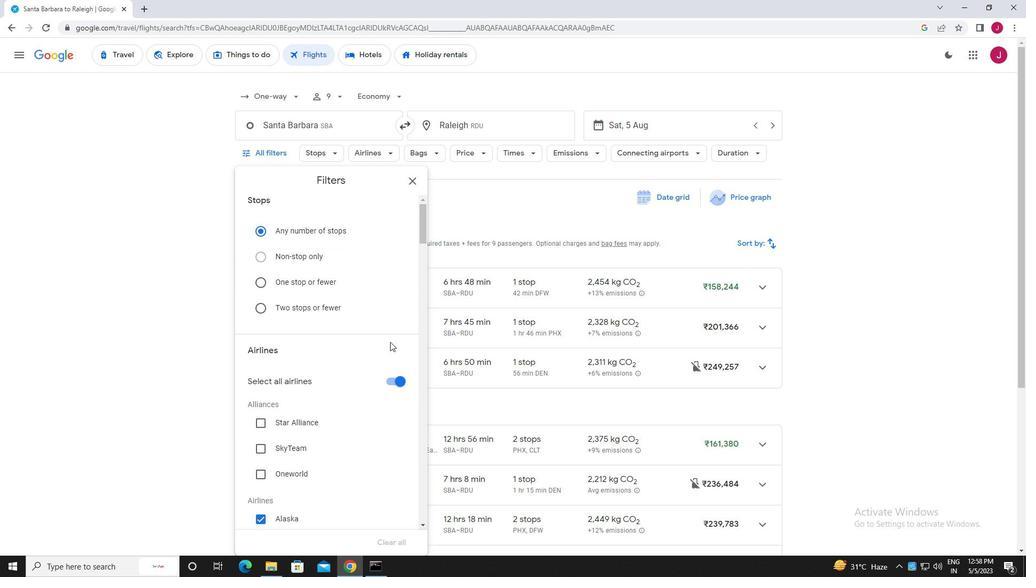 
Action: Mouse moved to (390, 272)
Screenshot: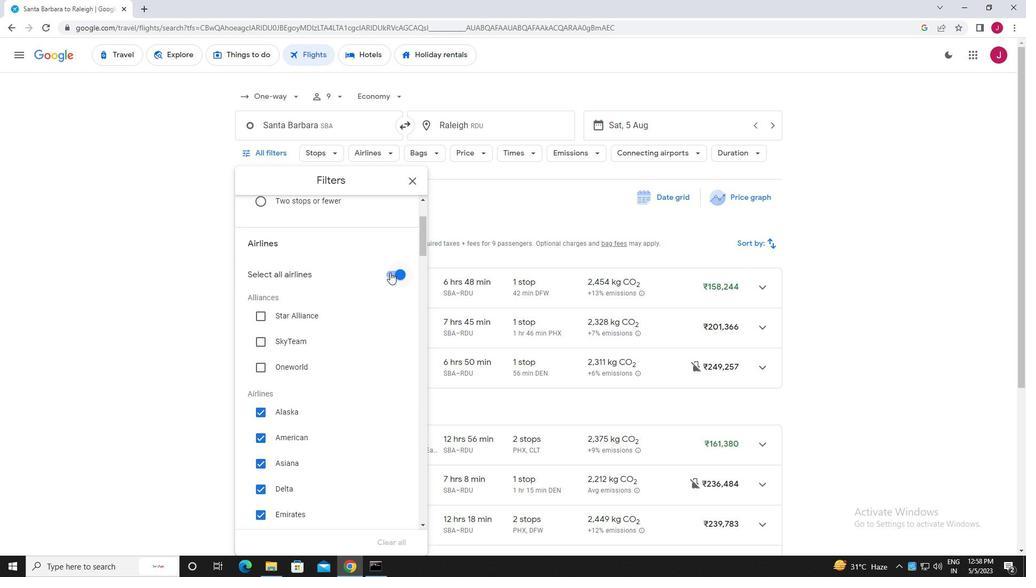 
Action: Mouse pressed left at (390, 272)
Screenshot: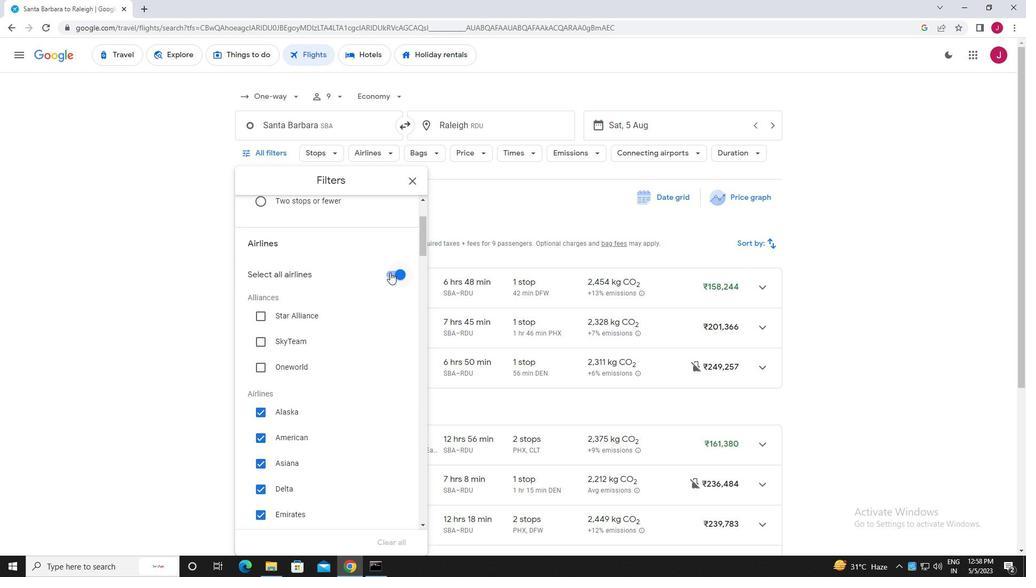 
Action: Mouse moved to (347, 287)
Screenshot: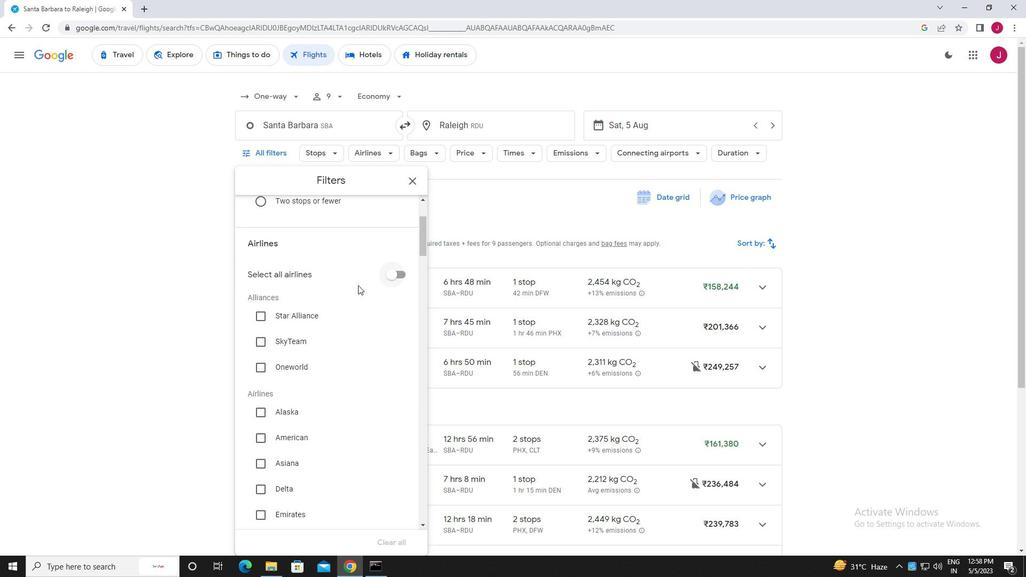 
Action: Mouse scrolled (347, 286) with delta (0, 0)
Screenshot: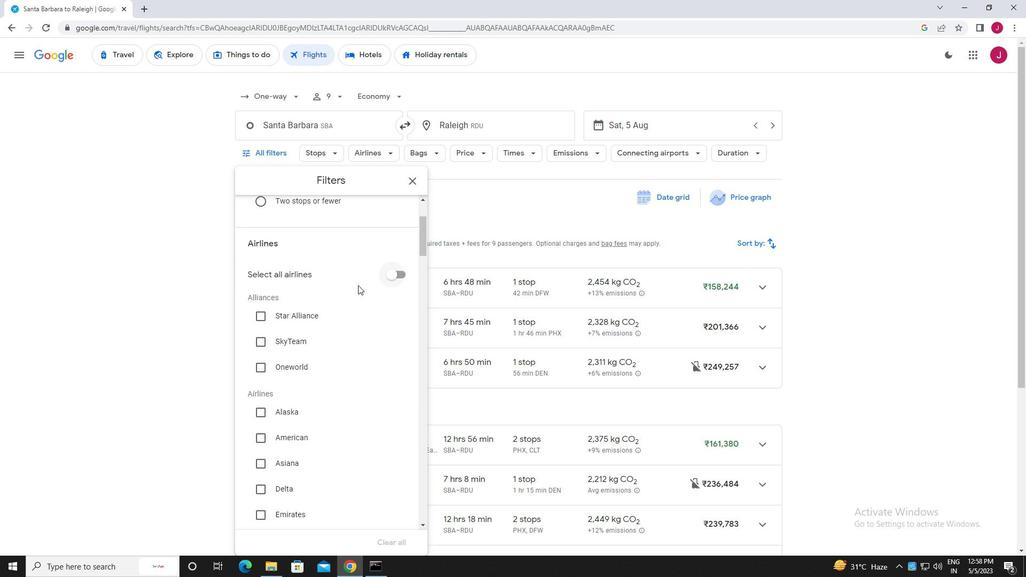 
Action: Mouse scrolled (347, 286) with delta (0, 0)
Screenshot: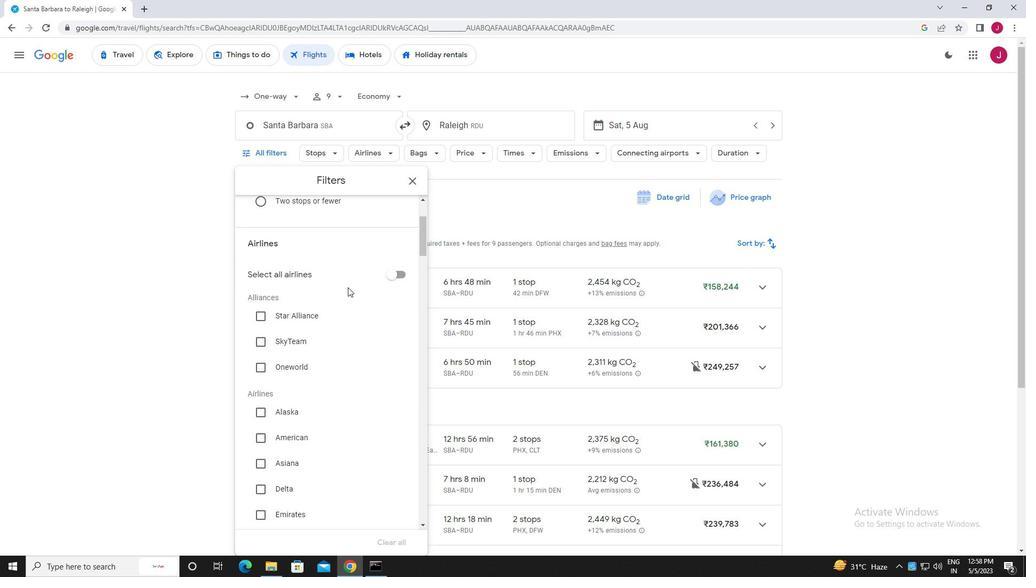 
Action: Mouse moved to (340, 285)
Screenshot: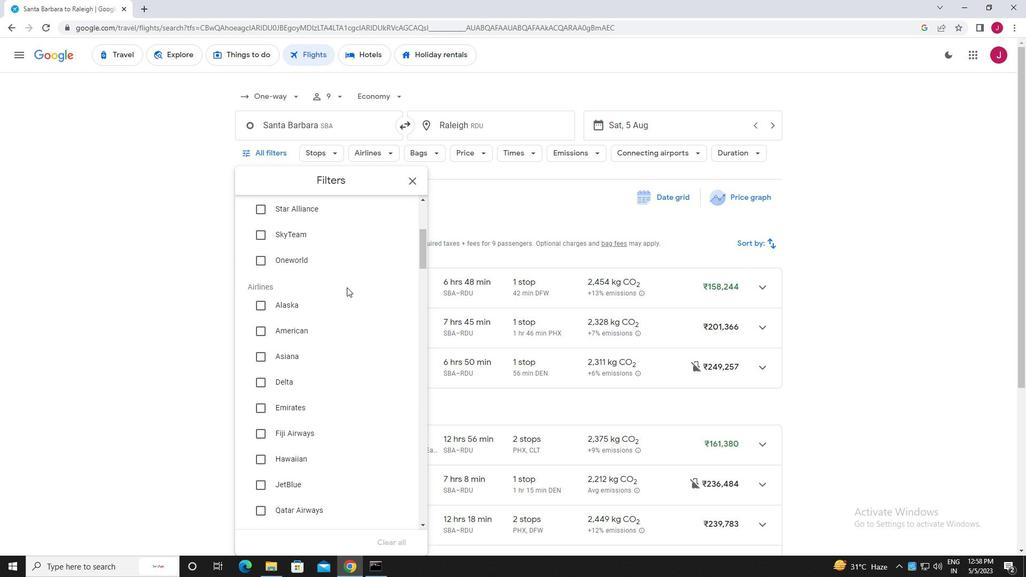 
Action: Mouse scrolled (340, 284) with delta (0, 0)
Screenshot: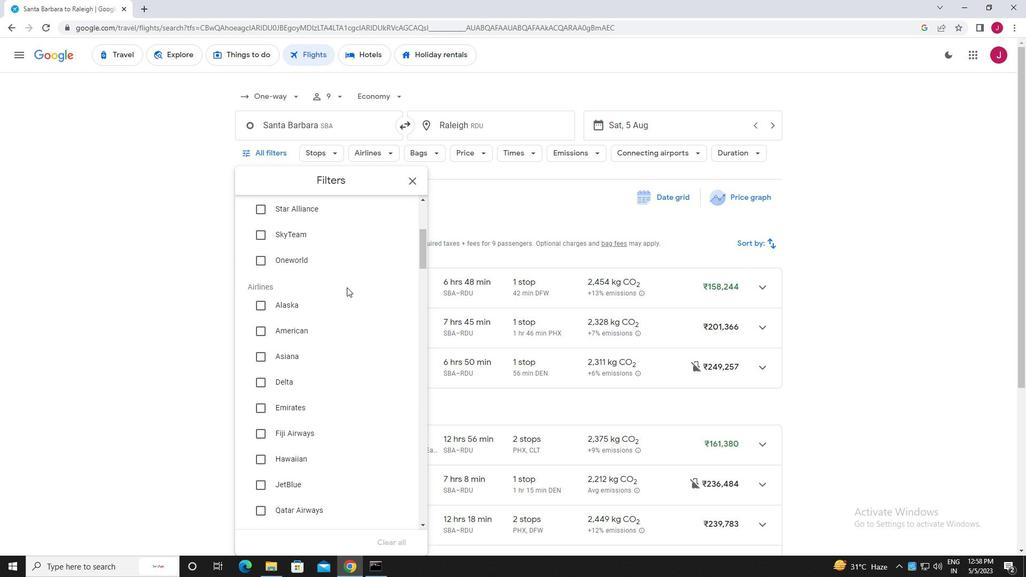 
Action: Mouse moved to (340, 286)
Screenshot: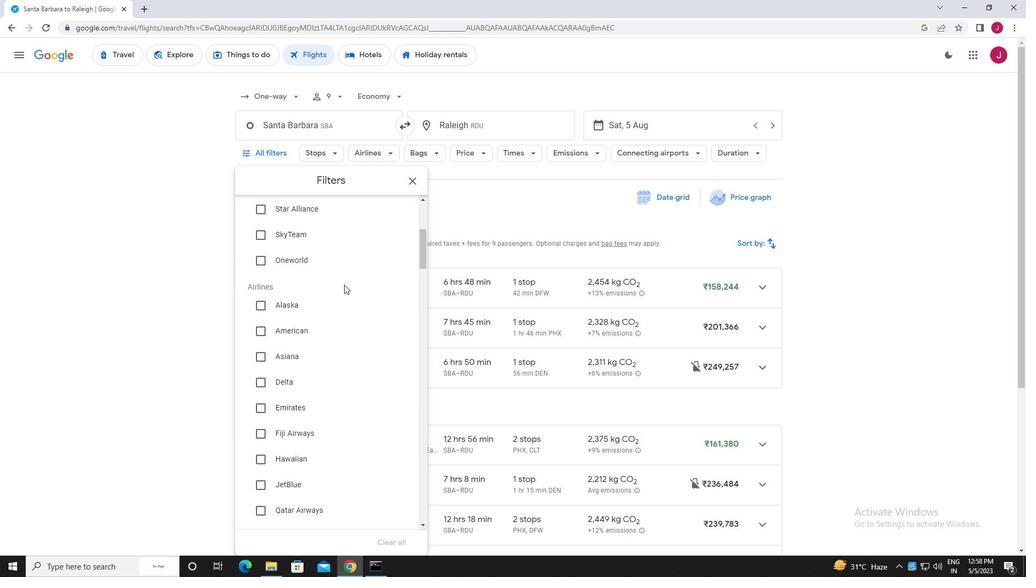 
Action: Mouse scrolled (340, 285) with delta (0, 0)
Screenshot: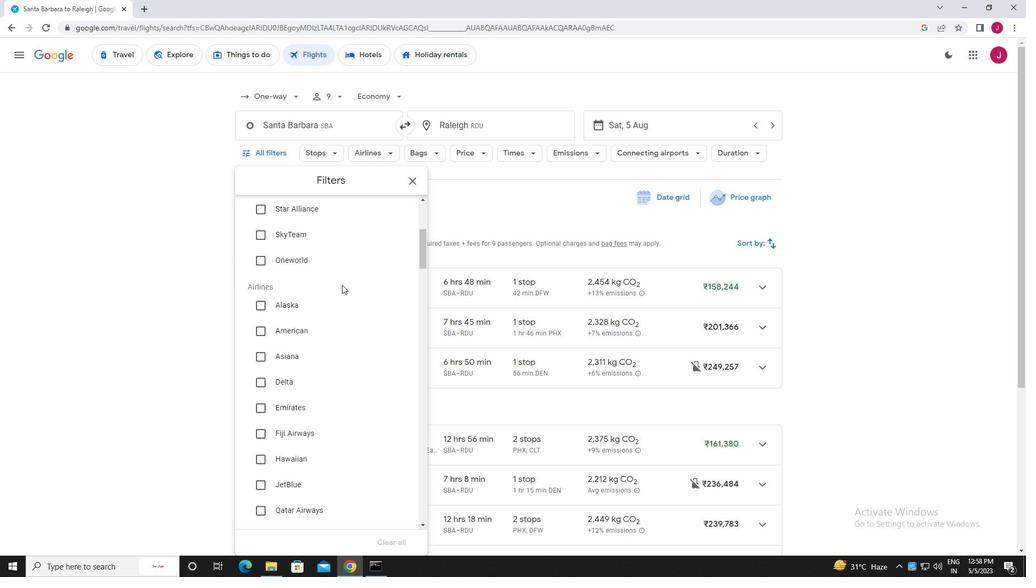 
Action: Mouse moved to (278, 300)
Screenshot: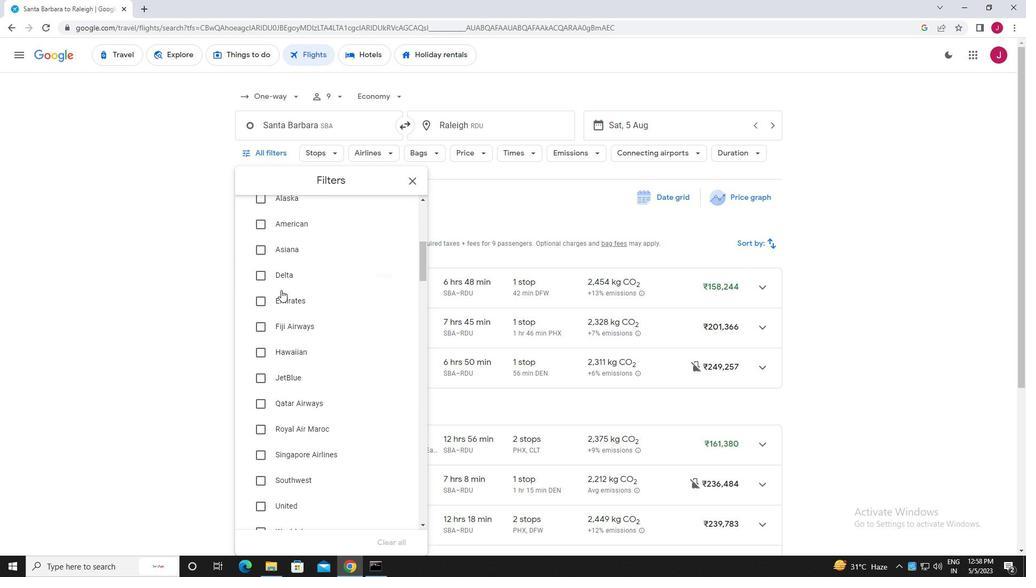 
Action: Mouse scrolled (278, 300) with delta (0, 0)
Screenshot: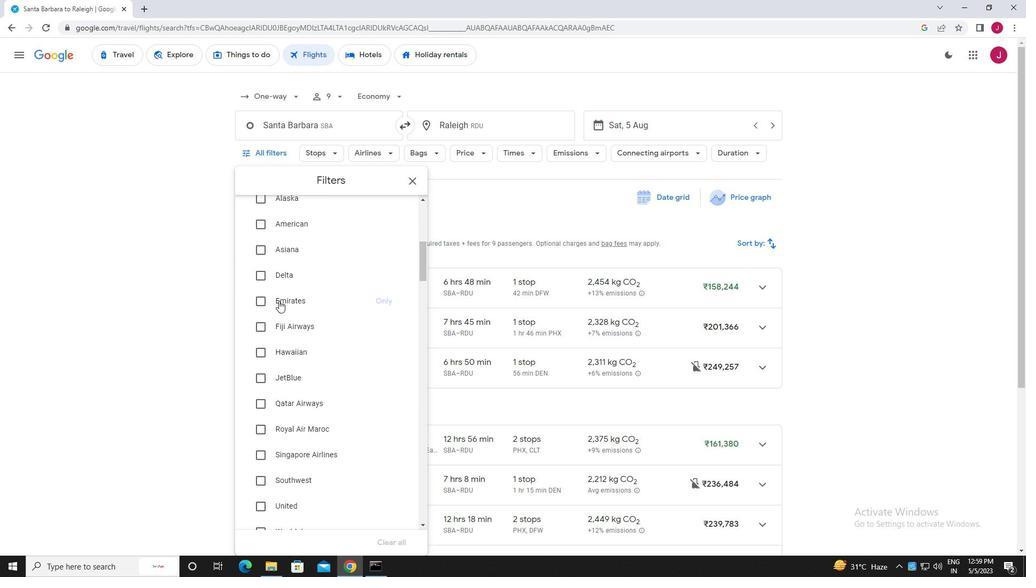 
Action: Mouse moved to (278, 301)
Screenshot: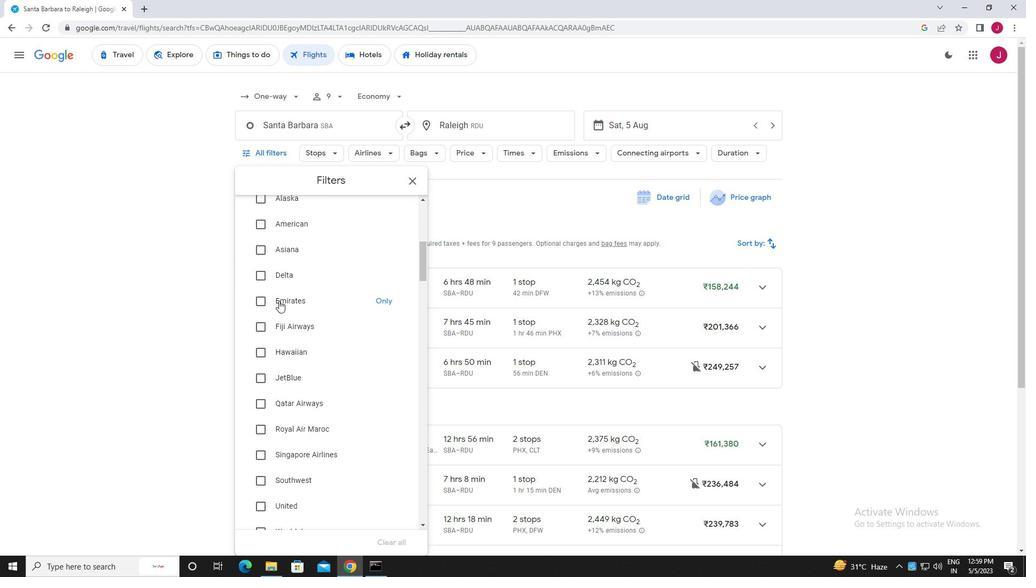 
Action: Mouse scrolled (278, 301) with delta (0, 0)
Screenshot: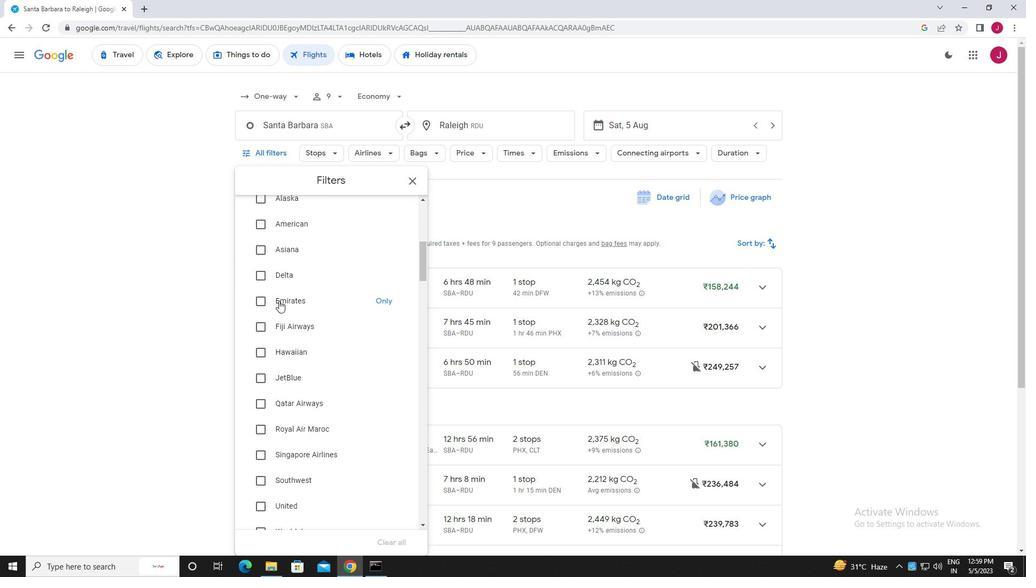 
Action: Mouse moved to (280, 323)
Screenshot: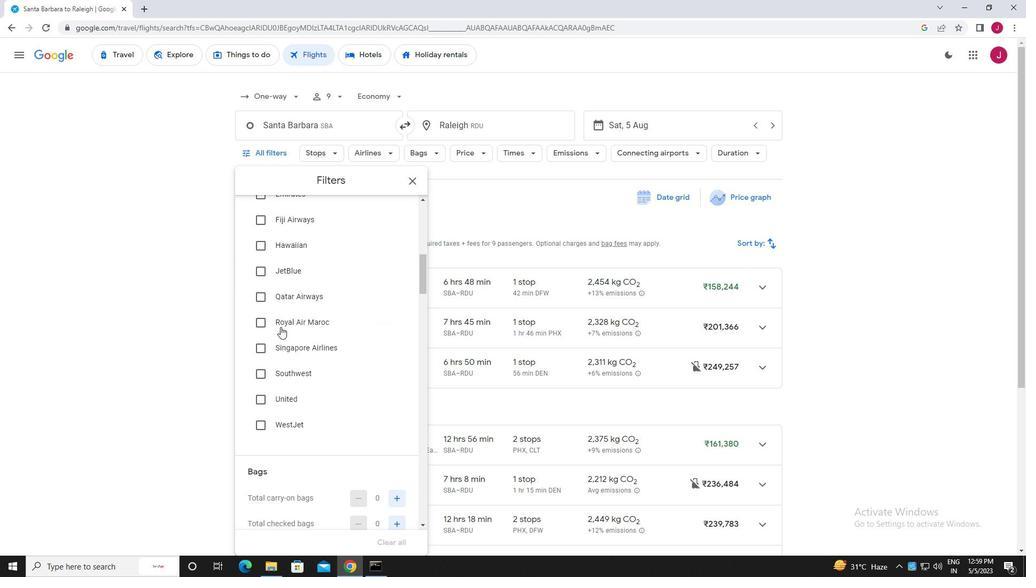 
Action: Mouse scrolled (280, 323) with delta (0, 0)
Screenshot: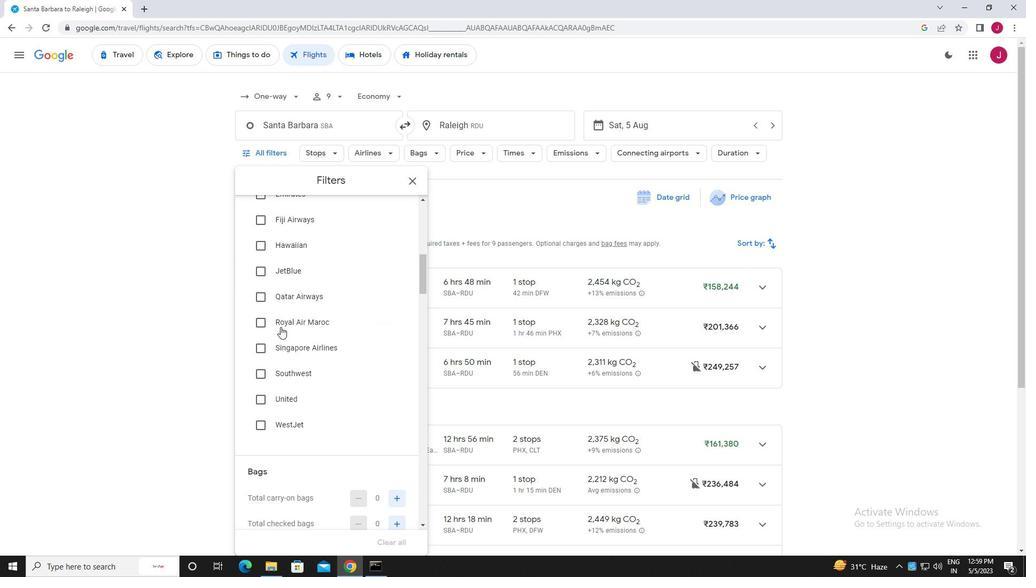 
Action: Mouse moved to (279, 321)
Screenshot: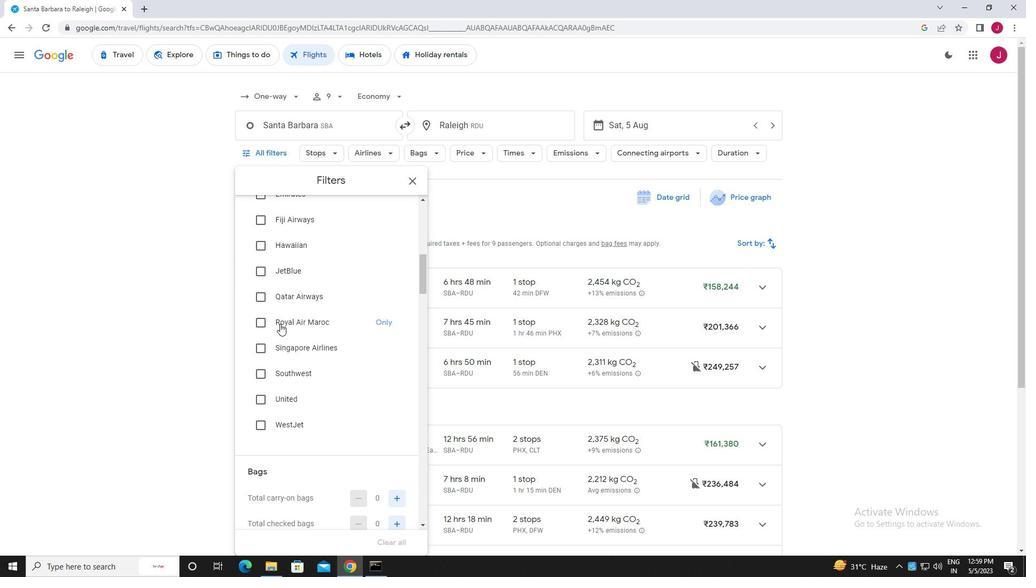 
Action: Mouse scrolled (279, 322) with delta (0, 0)
Screenshot: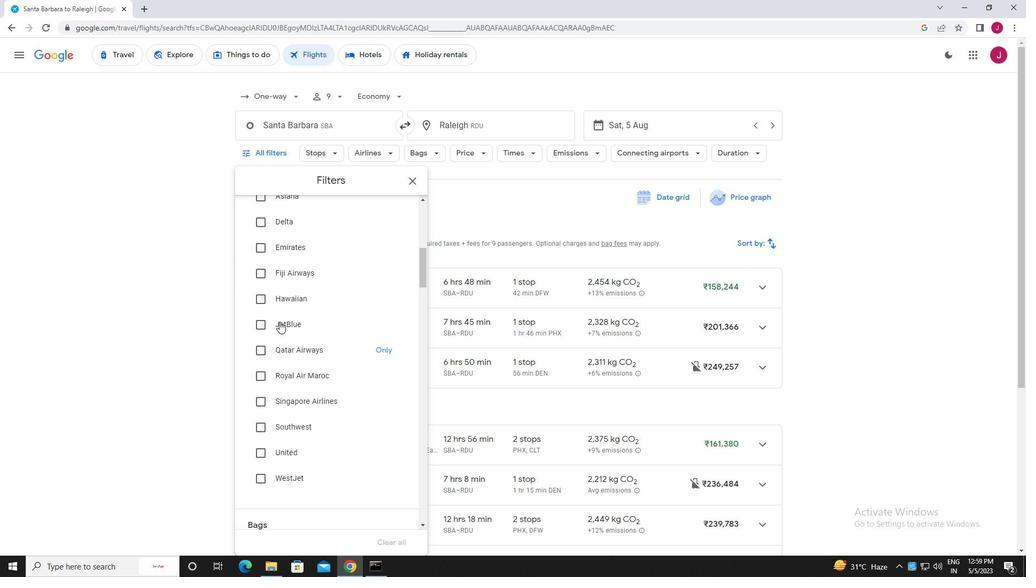 
Action: Mouse scrolled (279, 322) with delta (0, 0)
Screenshot: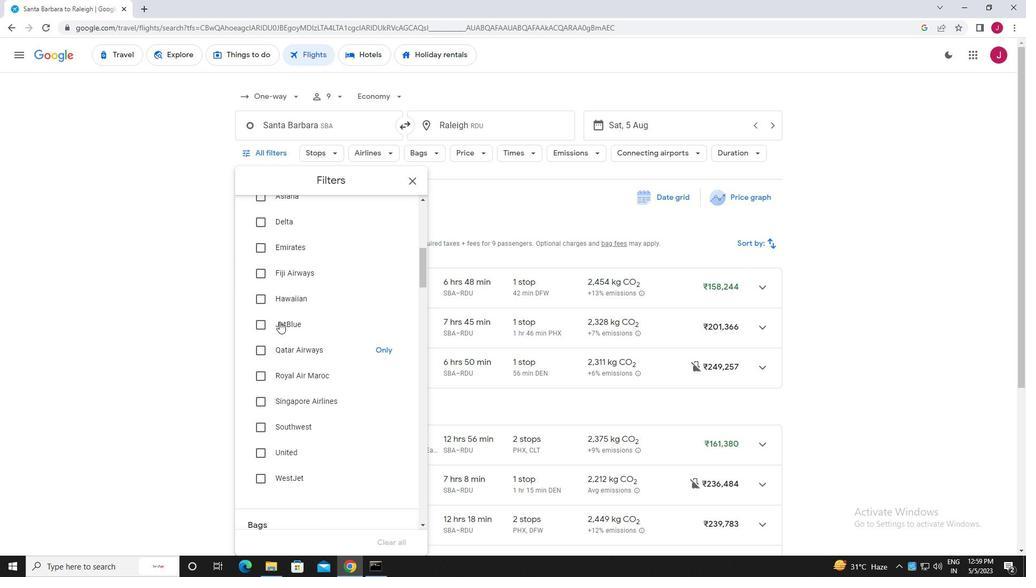 
Action: Mouse moved to (285, 336)
Screenshot: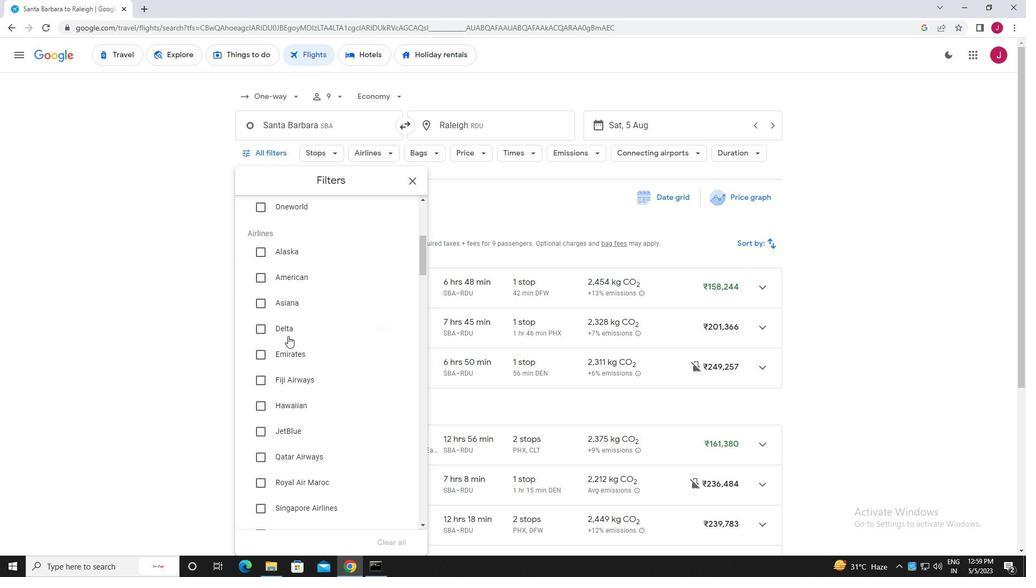 
Action: Mouse scrolled (285, 335) with delta (0, 0)
Screenshot: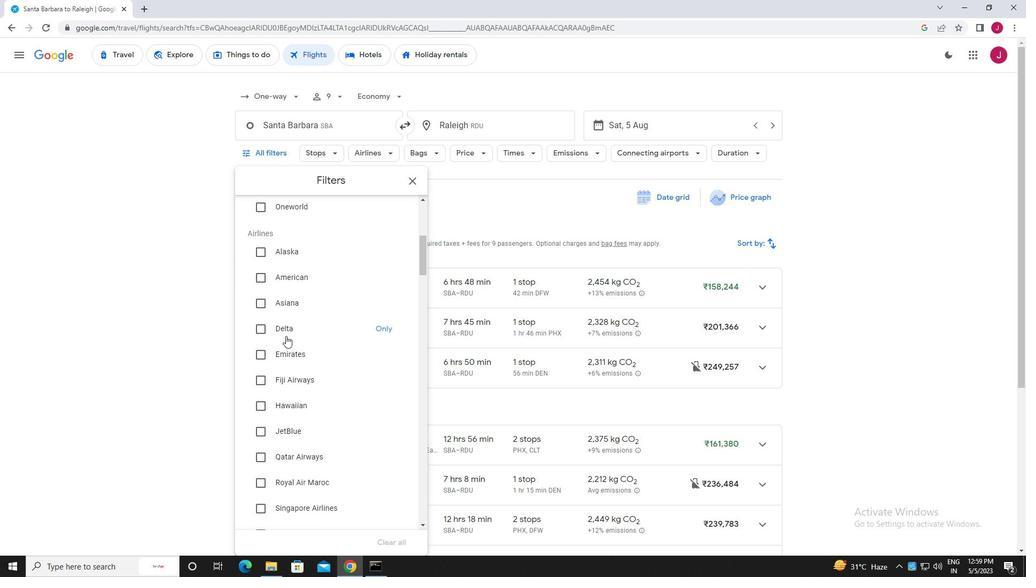
Action: Mouse moved to (285, 335)
Screenshot: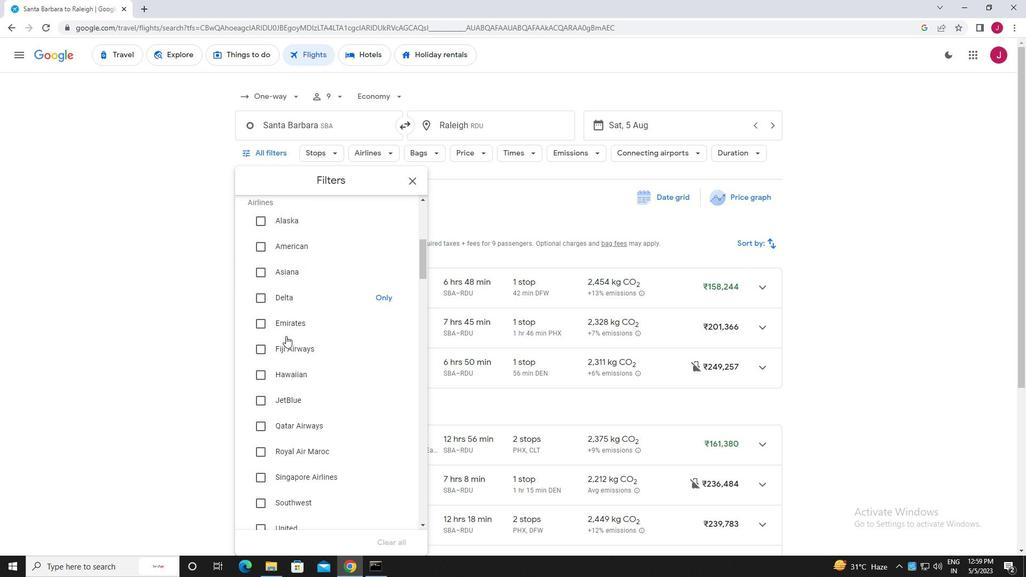 
Action: Mouse scrolled (285, 335) with delta (0, 0)
Screenshot: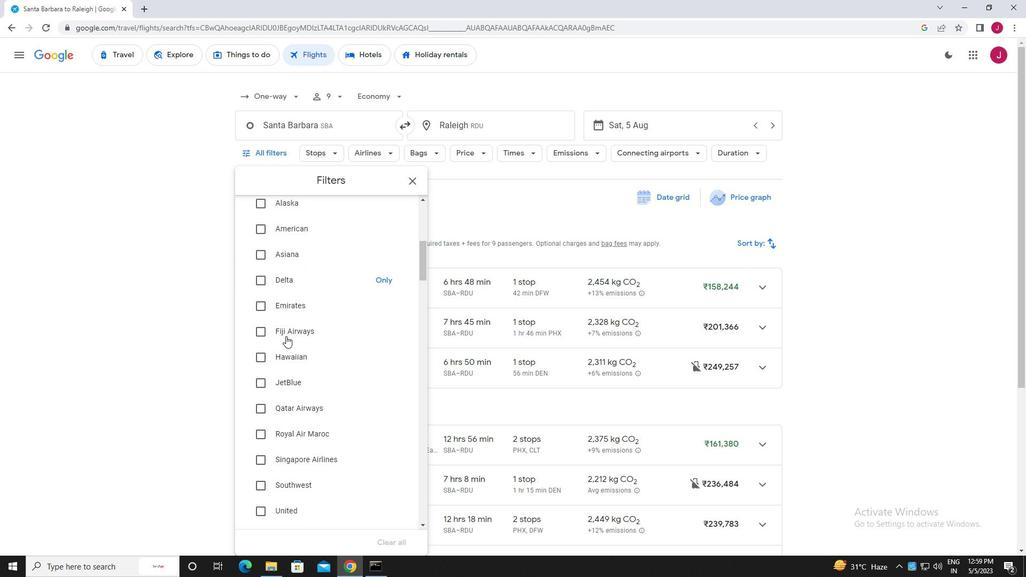 
Action: Mouse scrolled (285, 335) with delta (0, 0)
Screenshot: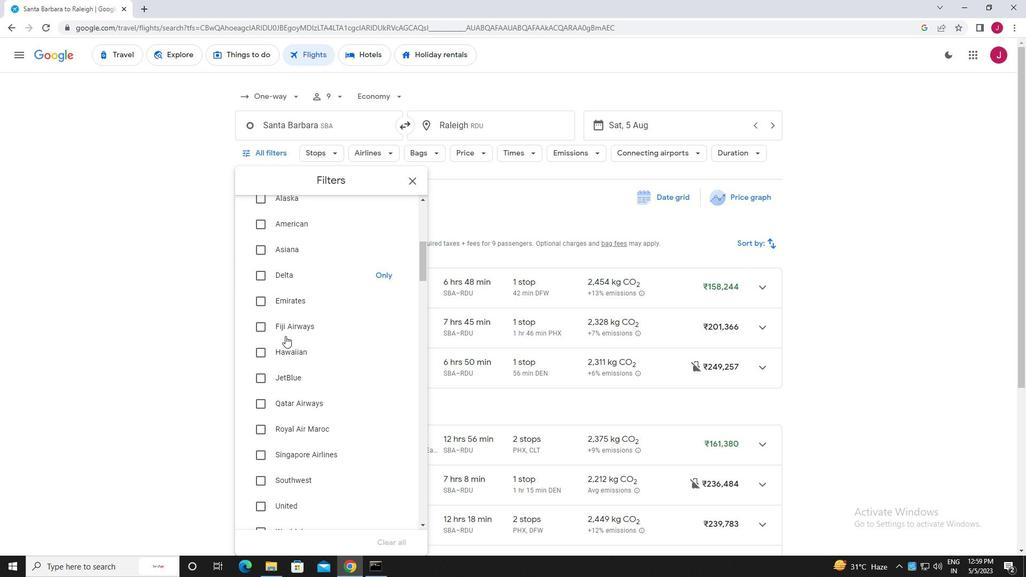
Action: Mouse moved to (288, 323)
Screenshot: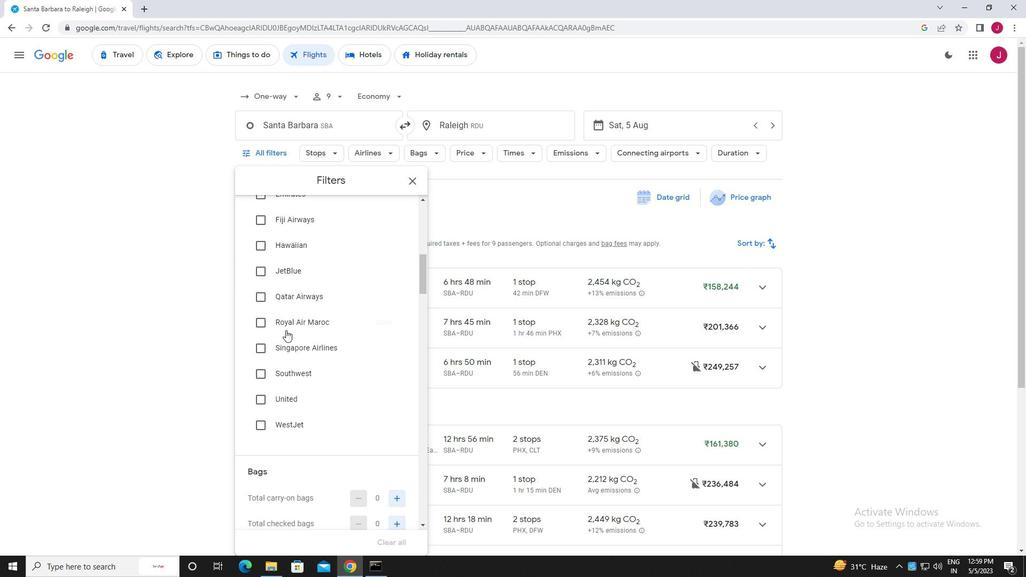 
Action: Mouse scrolled (288, 323) with delta (0, 0)
Screenshot: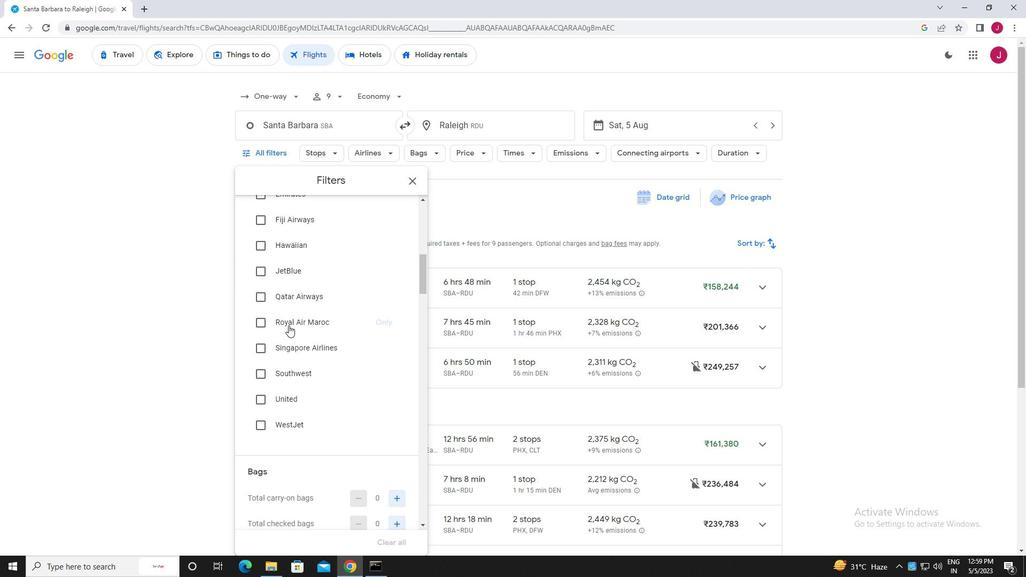 
Action: Mouse scrolled (288, 323) with delta (0, 0)
Screenshot: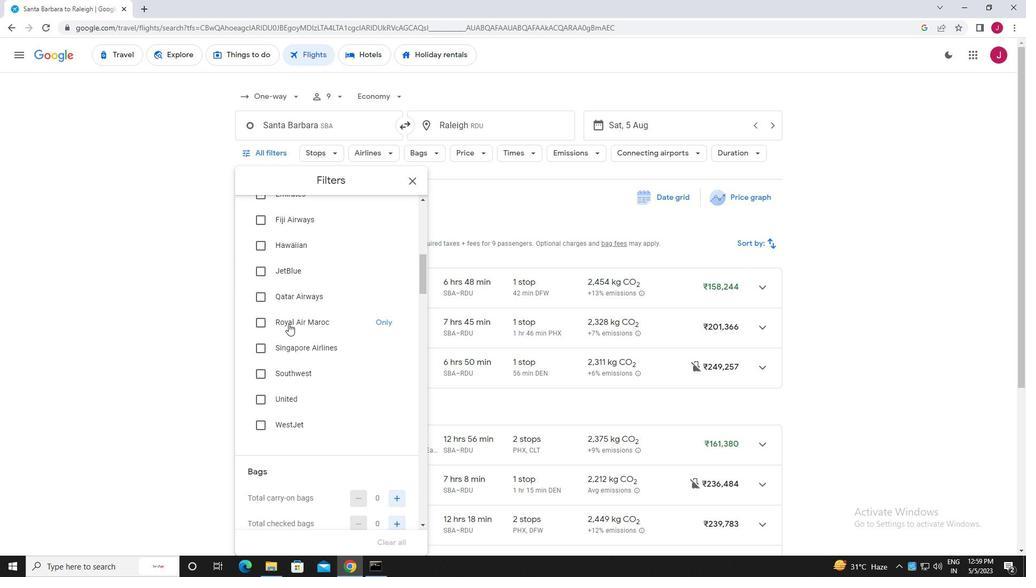 
Action: Mouse scrolled (288, 323) with delta (0, 0)
Screenshot: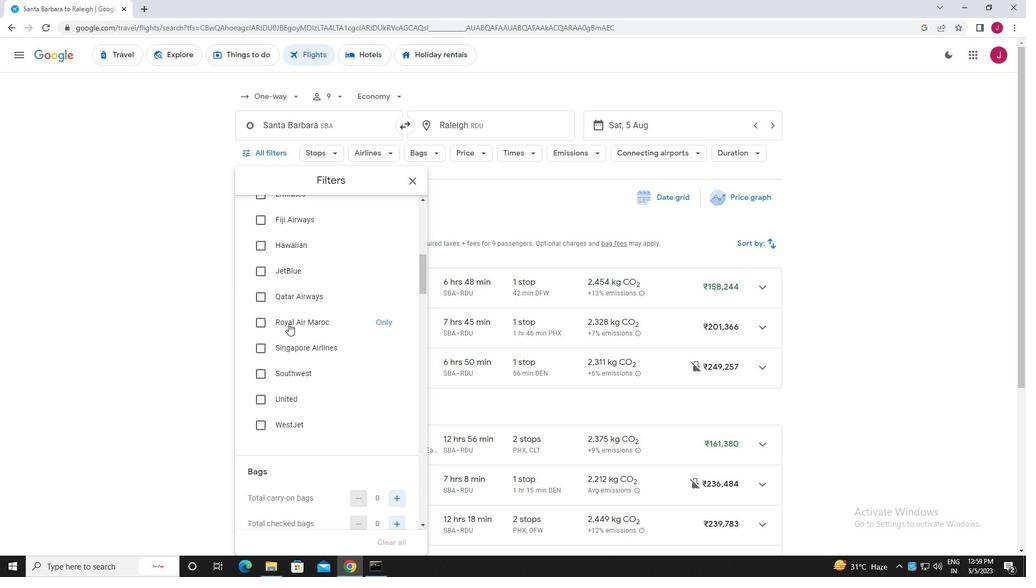
Action: Mouse scrolled (288, 323) with delta (0, 0)
Screenshot: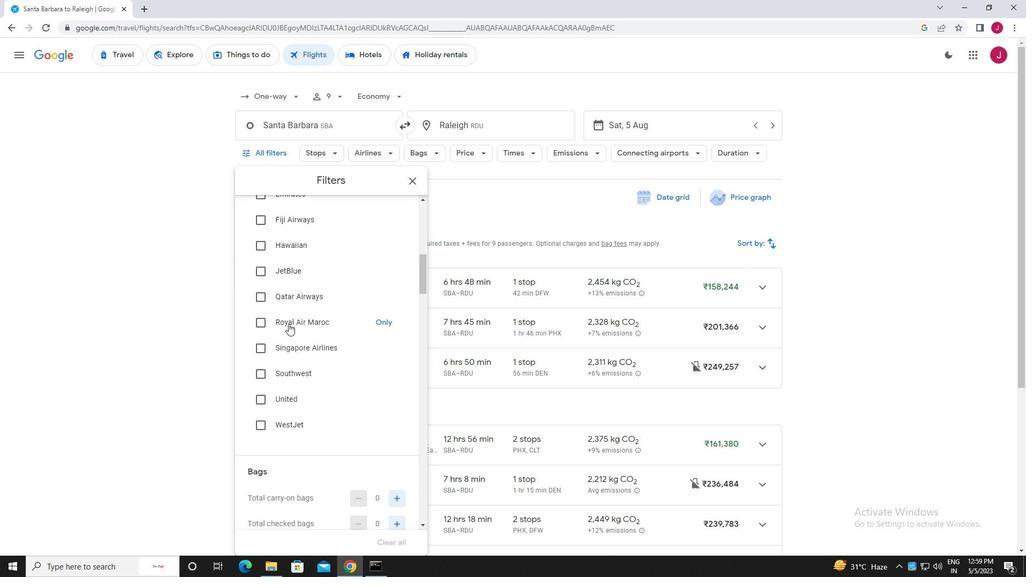 
Action: Mouse moved to (401, 281)
Screenshot: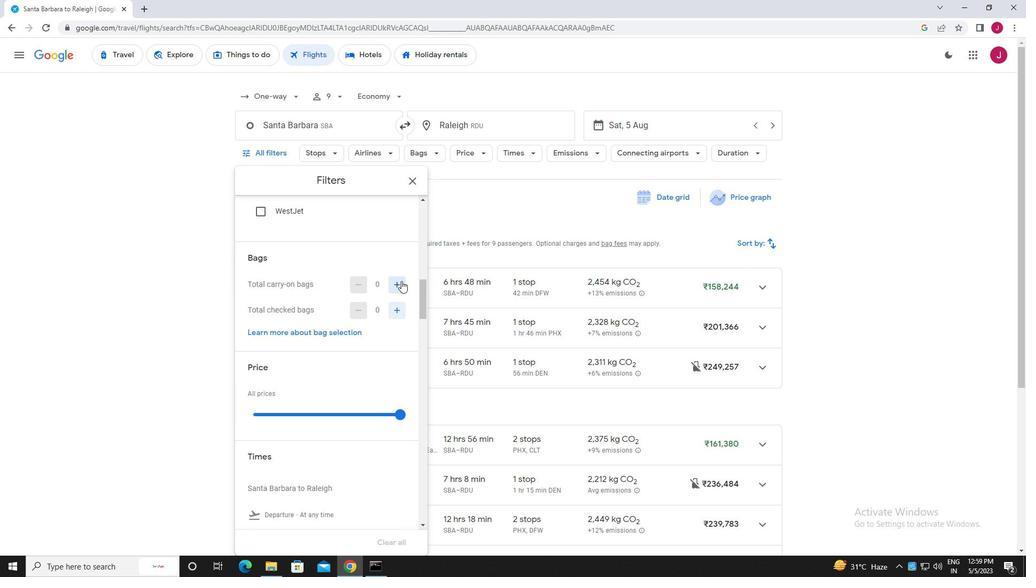 
Action: Mouse pressed left at (401, 281)
Screenshot: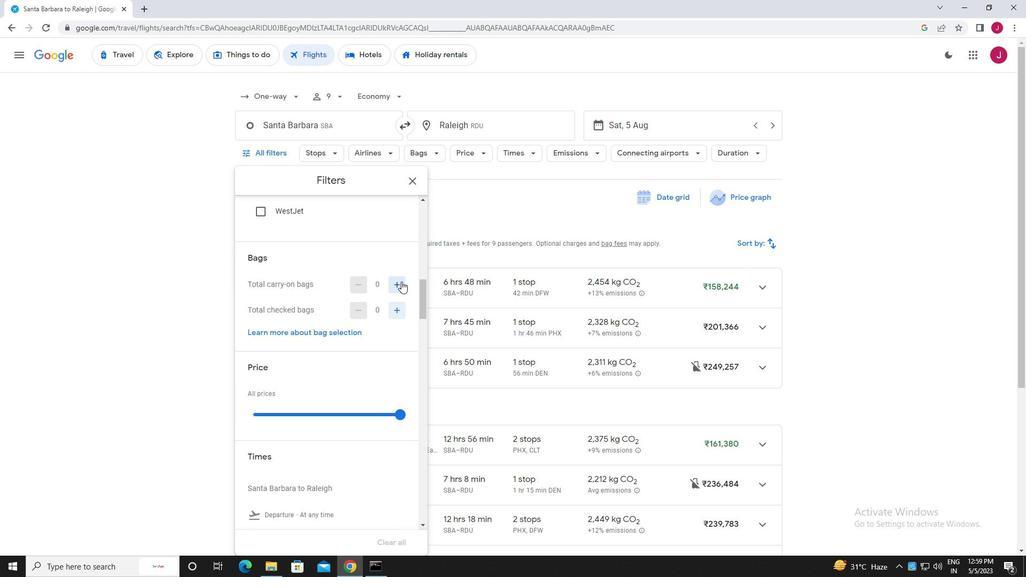
Action: Mouse moved to (401, 414)
Screenshot: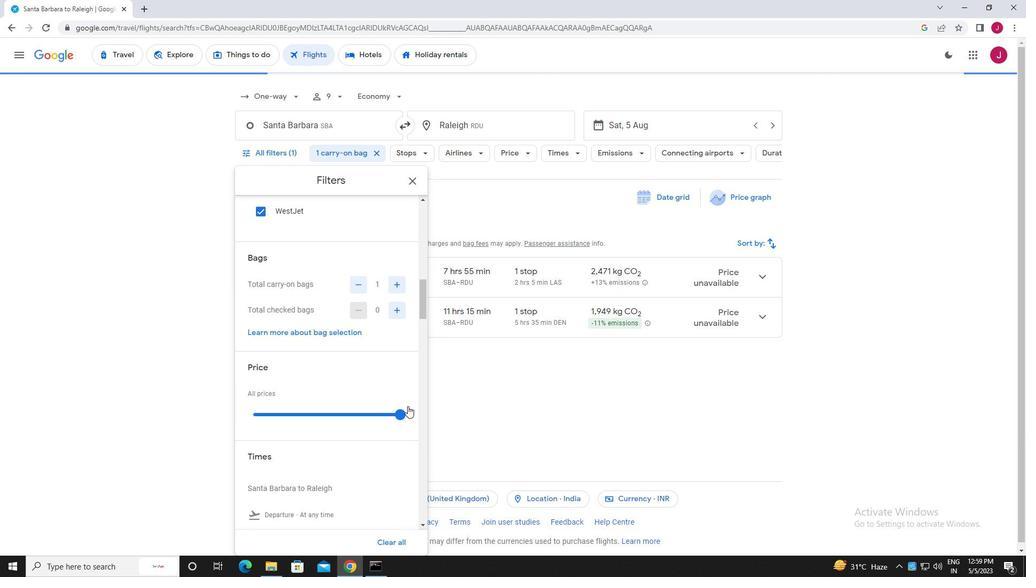 
Action: Mouse pressed left at (401, 414)
Screenshot: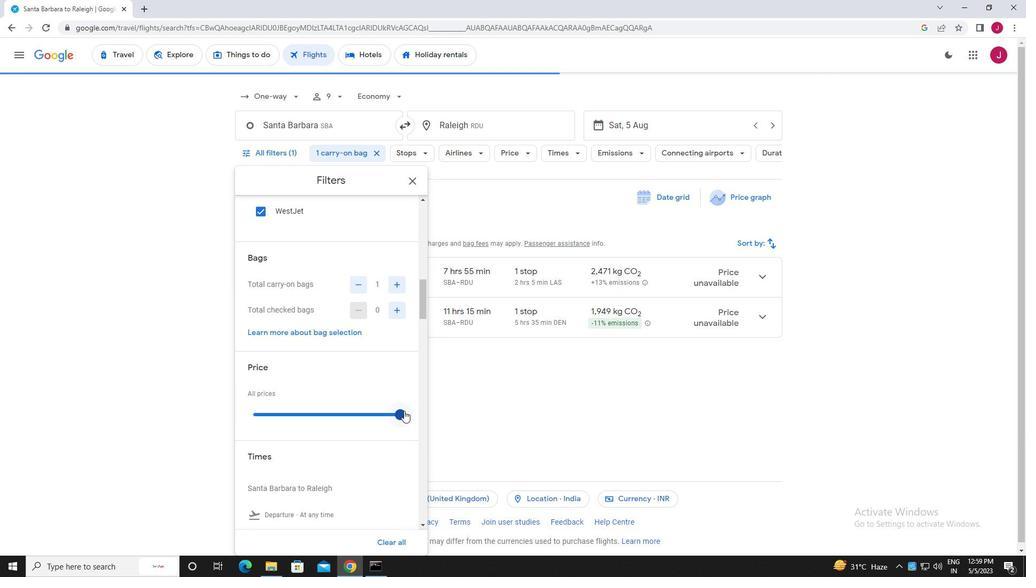 
Action: Mouse moved to (316, 381)
Screenshot: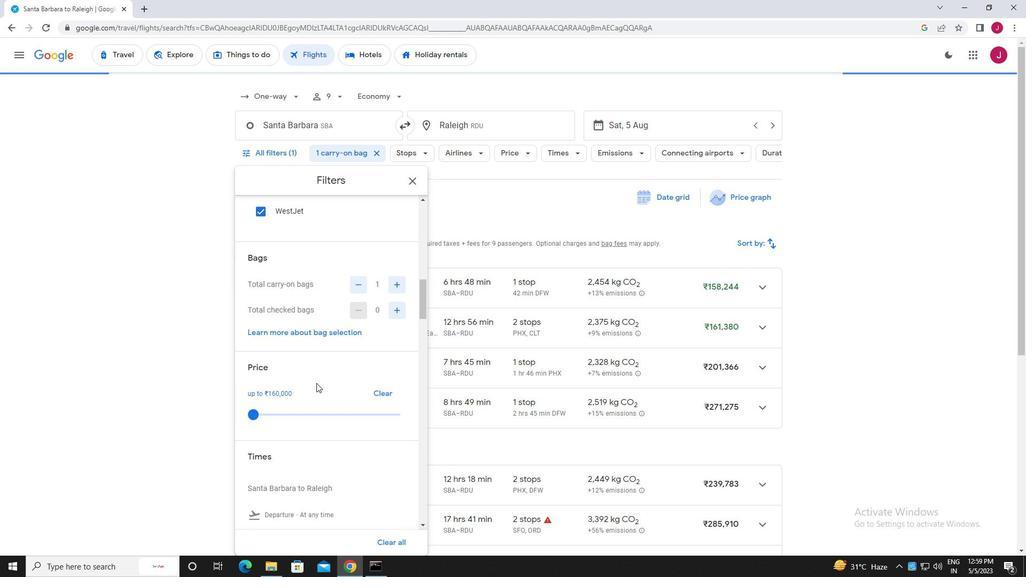 
Action: Mouse scrolled (316, 381) with delta (0, 0)
Screenshot: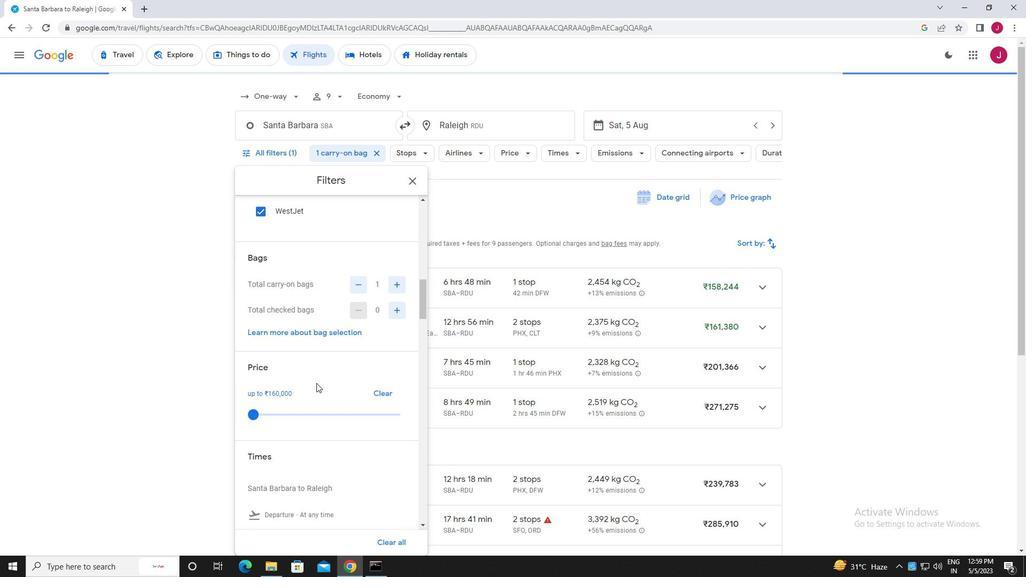 
Action: Mouse scrolled (316, 381) with delta (0, 0)
Screenshot: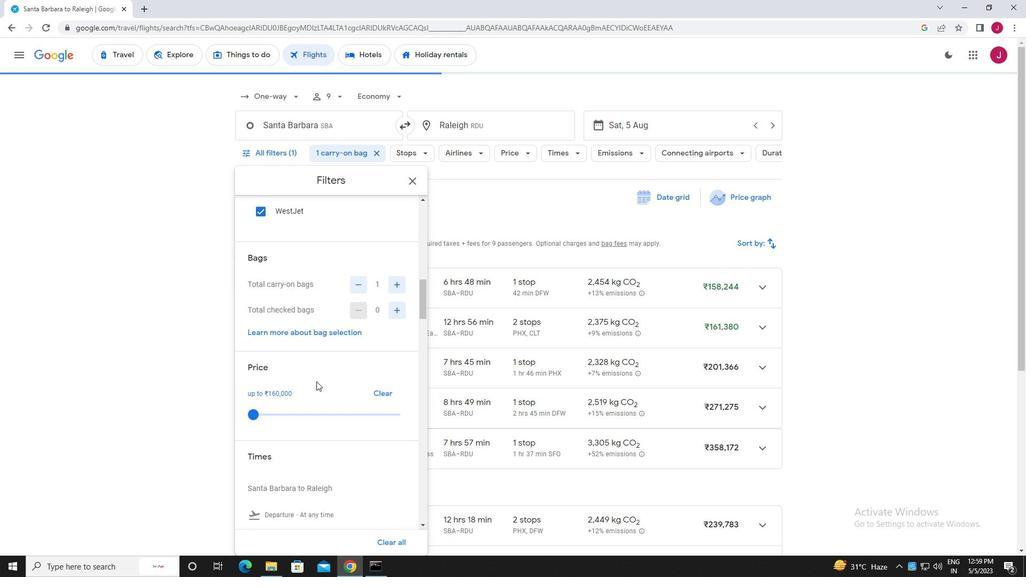 
Action: Mouse moved to (315, 376)
Screenshot: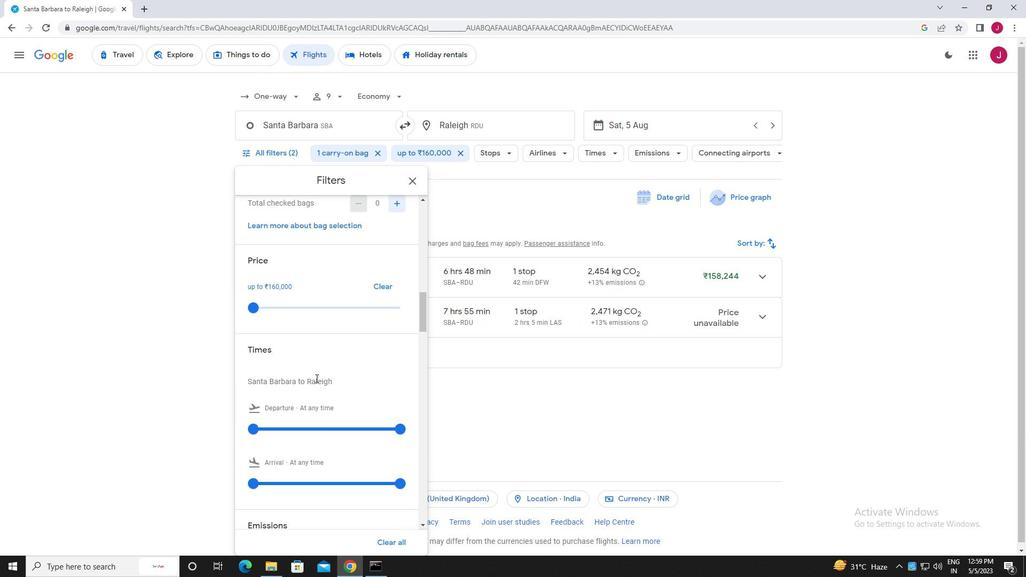 
Action: Mouse scrolled (315, 376) with delta (0, 0)
Screenshot: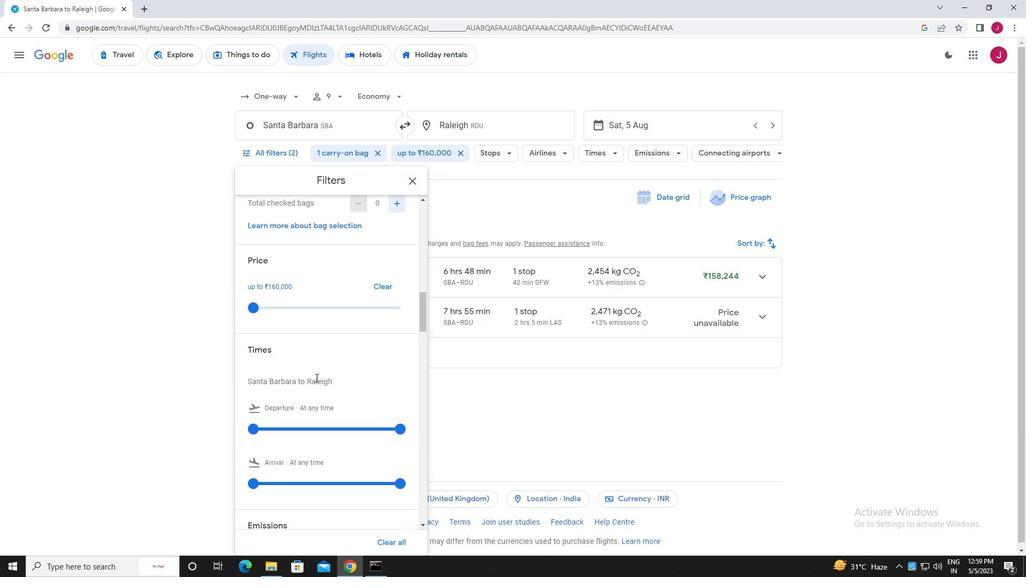 
Action: Mouse scrolled (315, 376) with delta (0, 0)
Screenshot: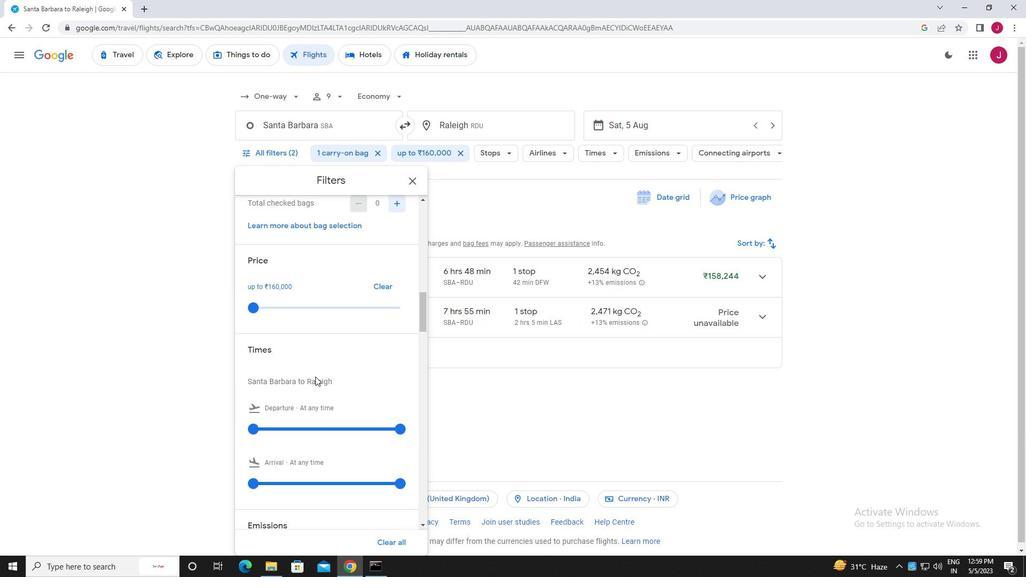 
Action: Mouse moved to (258, 320)
Screenshot: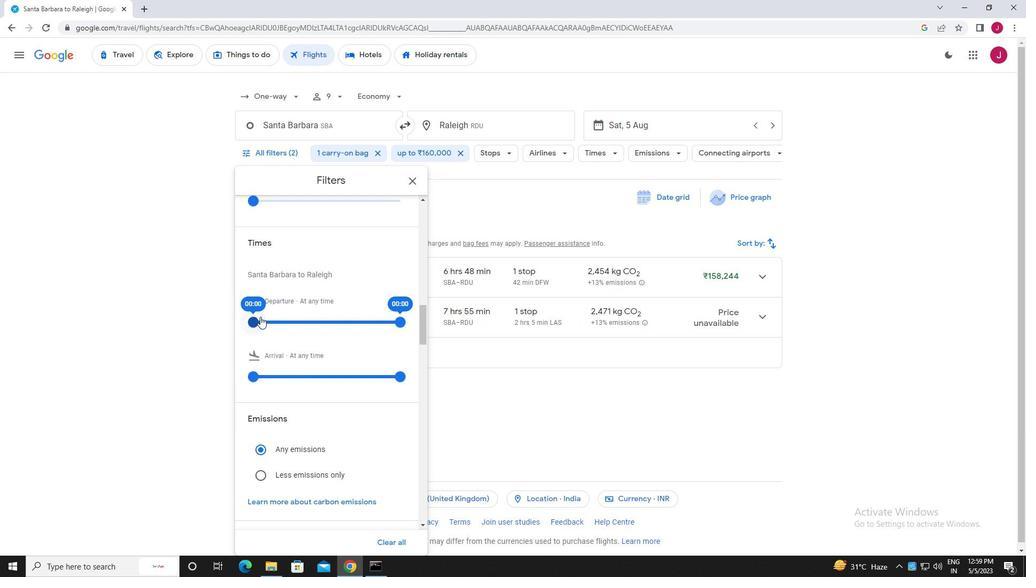 
Action: Mouse pressed left at (258, 320)
Screenshot: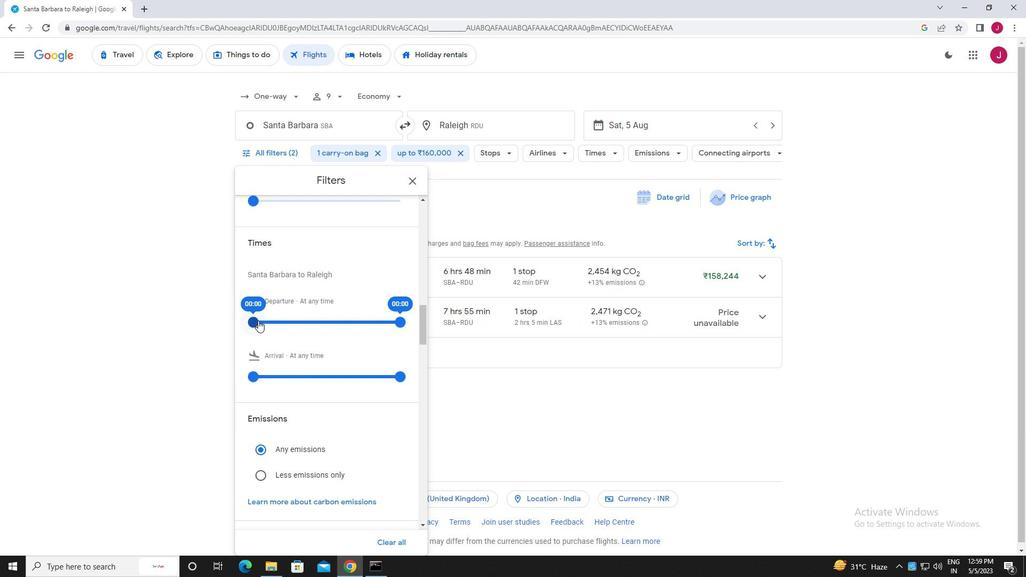 
Action: Mouse moved to (399, 322)
Screenshot: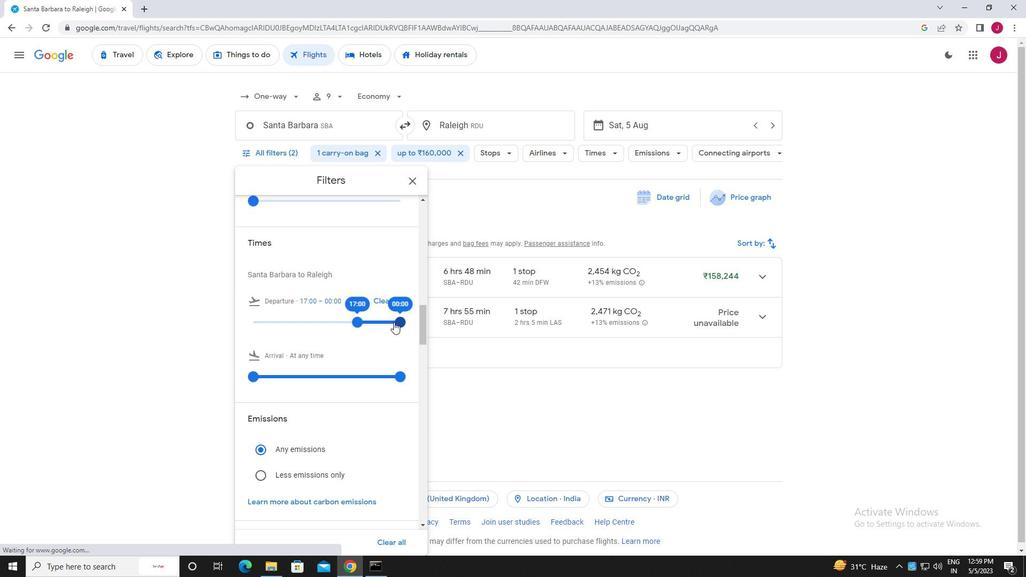 
Action: Mouse pressed left at (399, 322)
Screenshot: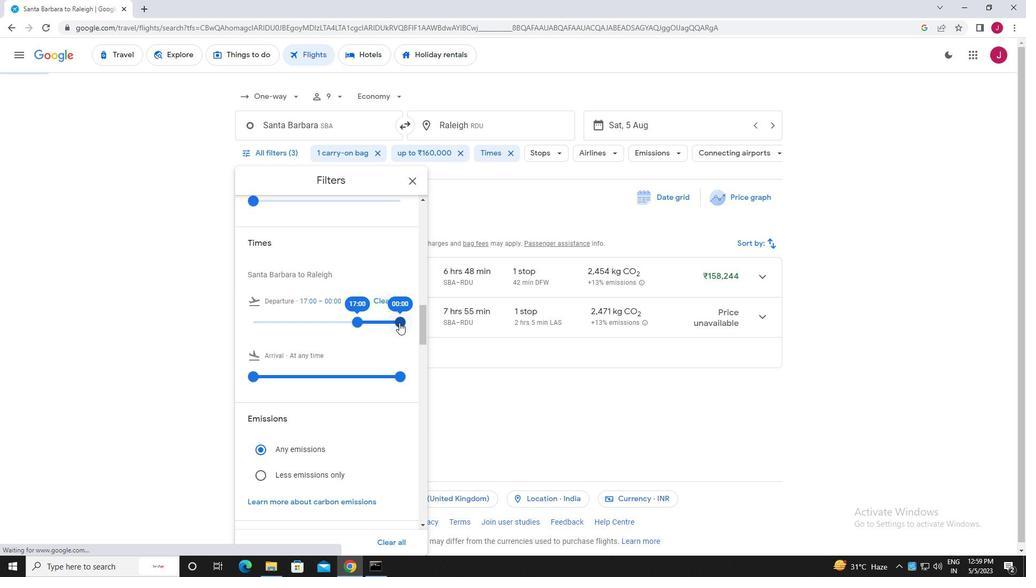 
Action: Mouse moved to (413, 177)
Screenshot: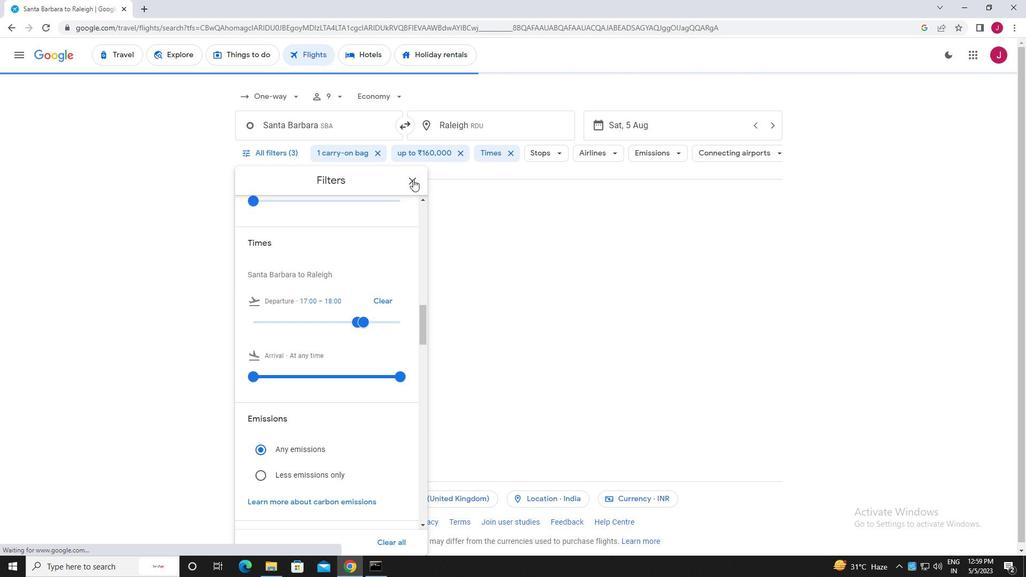 
Action: Mouse pressed left at (413, 177)
Screenshot: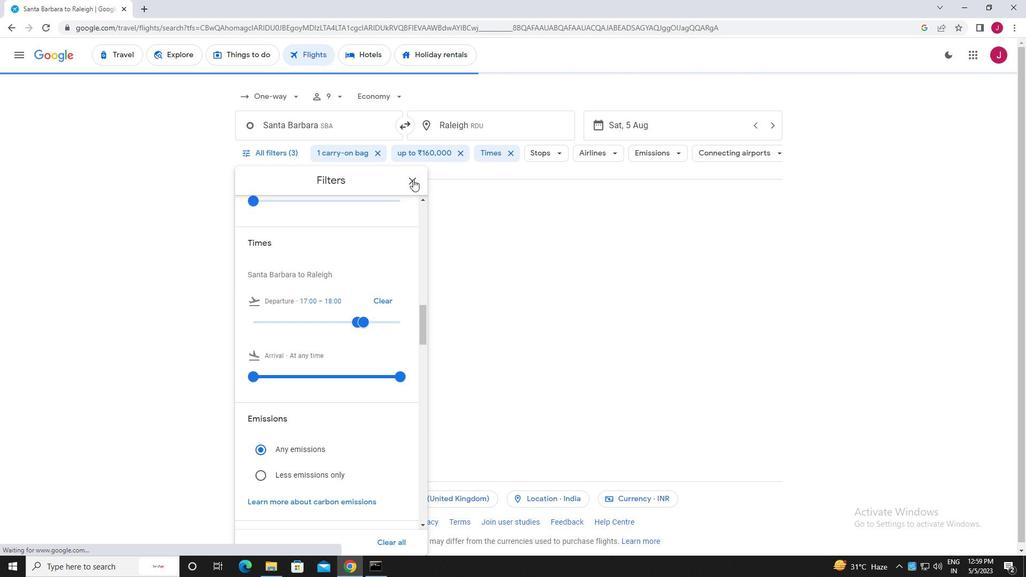
Action: Mouse moved to (412, 177)
Screenshot: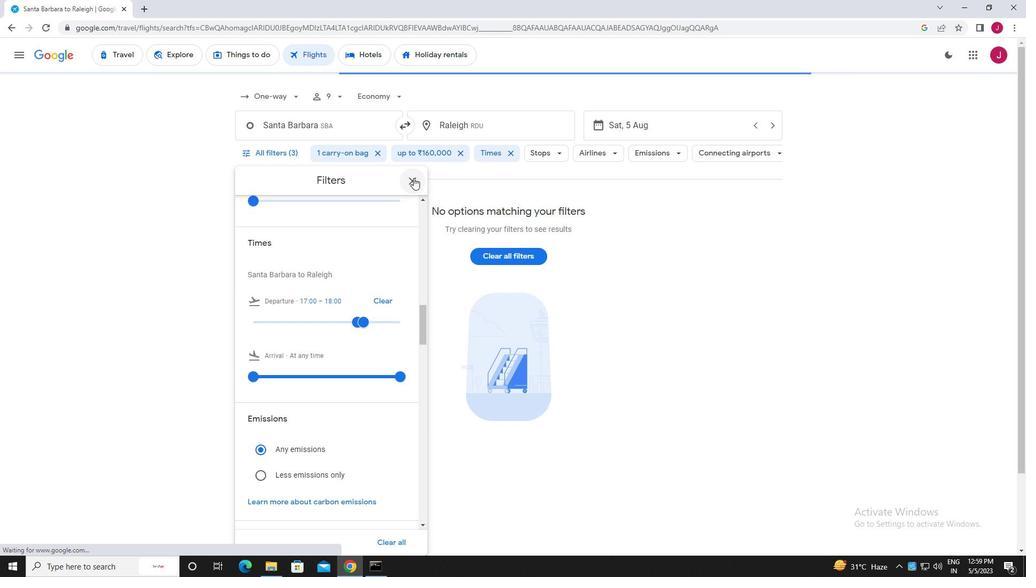 
